 Task: Find connections with filter location Peravurani with filter topic #Whatinspiresmewith filter profile language Spanish with filter current company Tata Tele Business Services with filter school The Bhawanipur Education Society College with filter industry Wholesale Building Materials with filter service category Writing with filter keywords title Sports Volunteer
Action: Mouse moved to (496, 66)
Screenshot: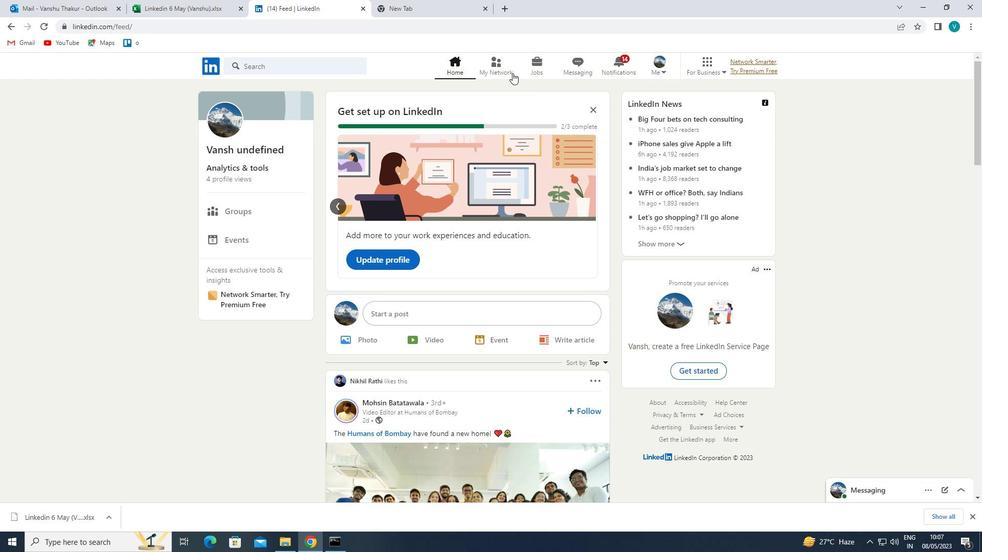 
Action: Mouse pressed left at (496, 66)
Screenshot: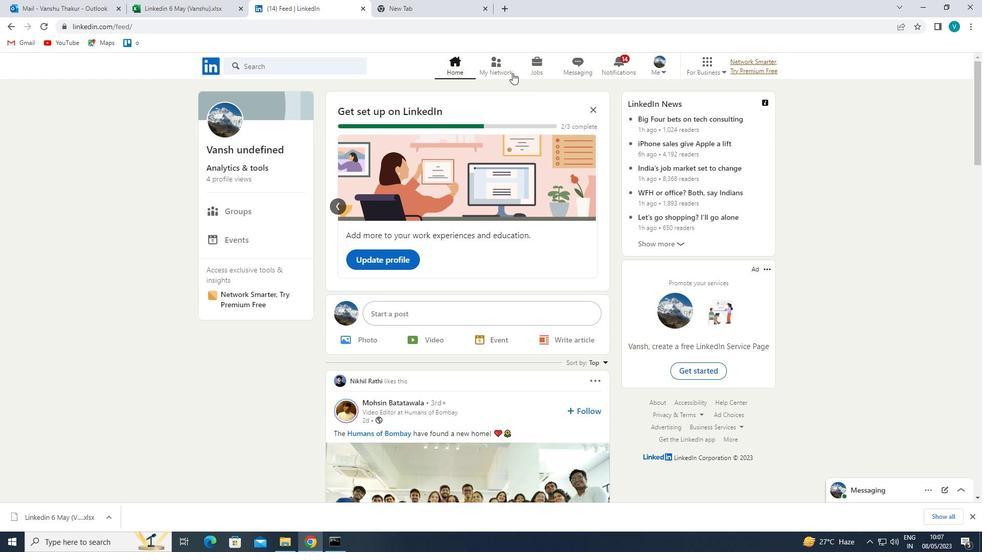 
Action: Mouse moved to (282, 111)
Screenshot: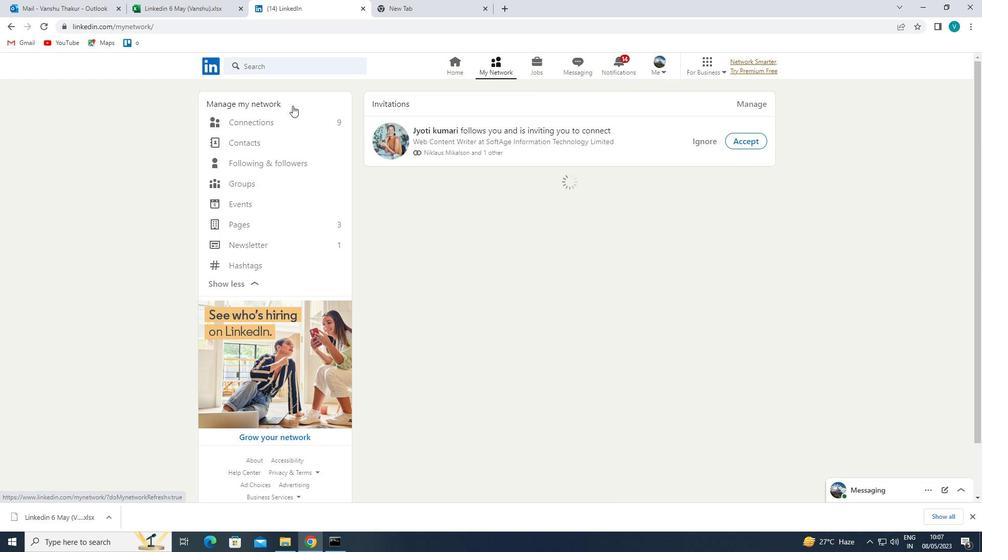 
Action: Mouse pressed left at (282, 111)
Screenshot: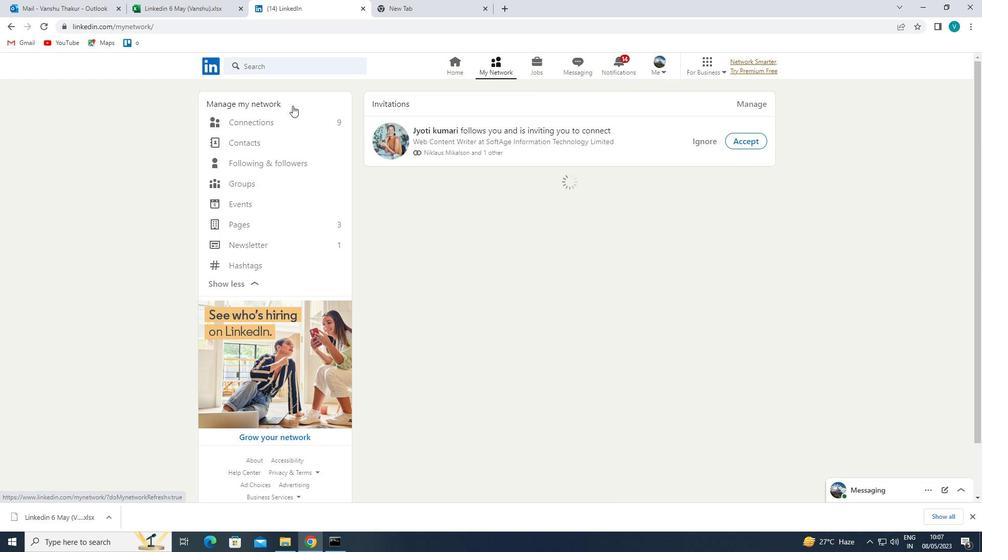 
Action: Mouse moved to (272, 118)
Screenshot: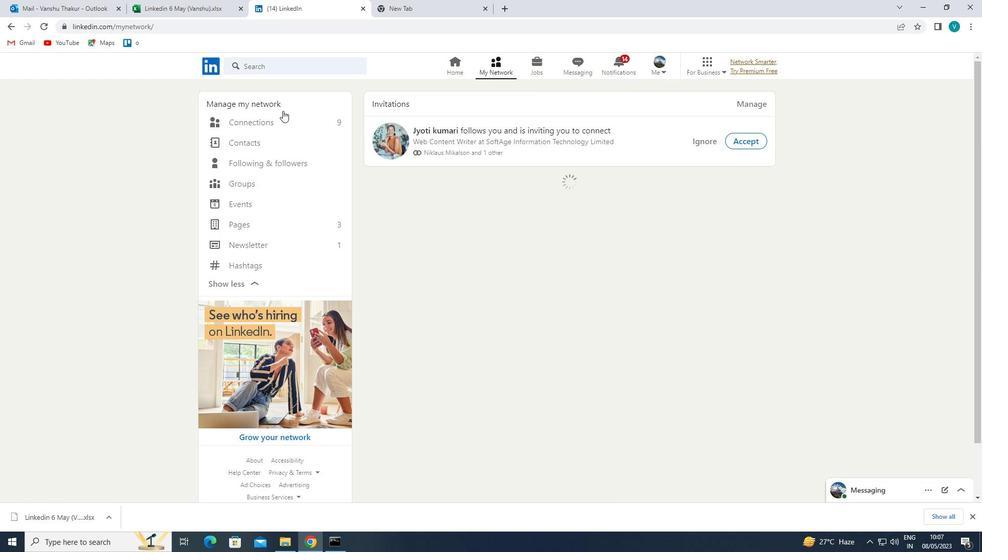 
Action: Mouse pressed left at (272, 118)
Screenshot: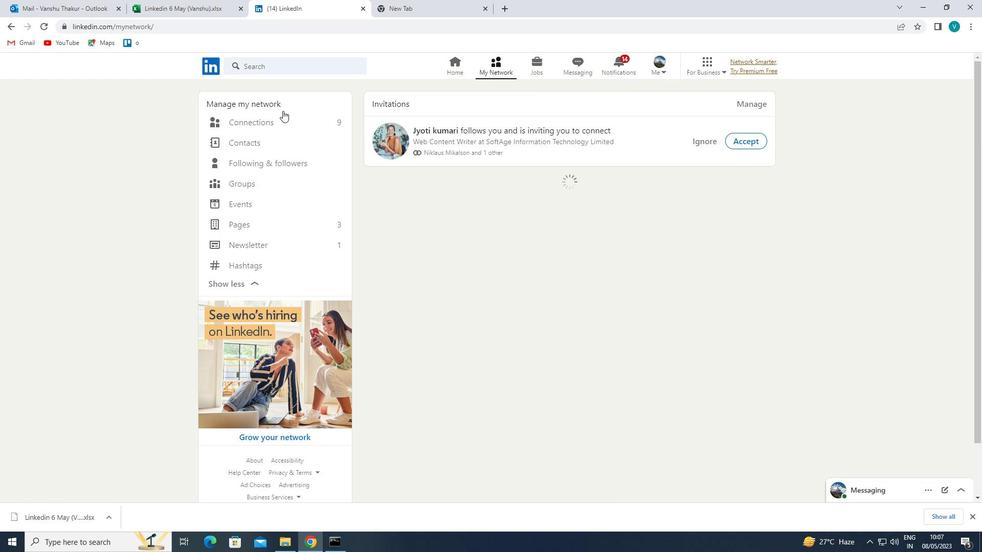 
Action: Mouse moved to (598, 125)
Screenshot: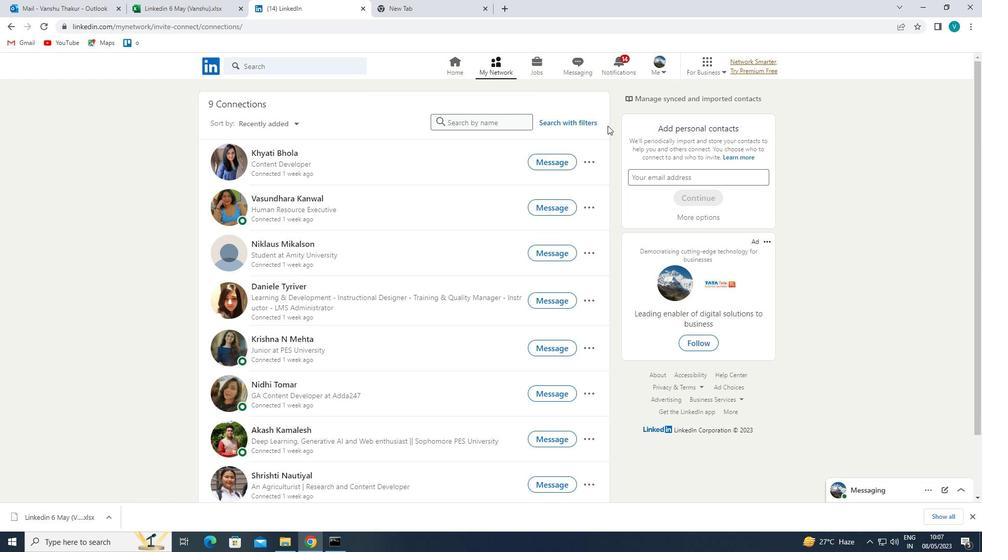 
Action: Mouse pressed left at (598, 125)
Screenshot: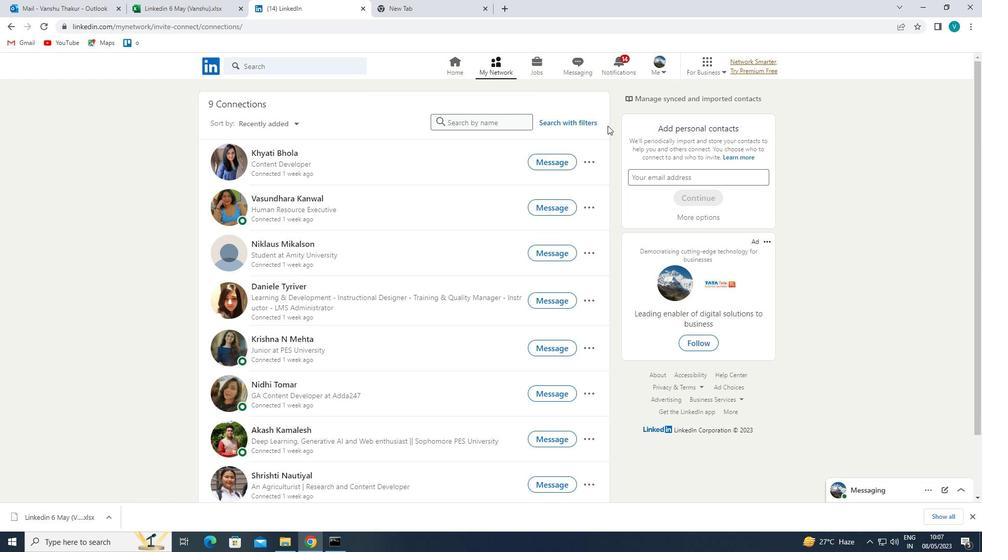 
Action: Mouse moved to (589, 125)
Screenshot: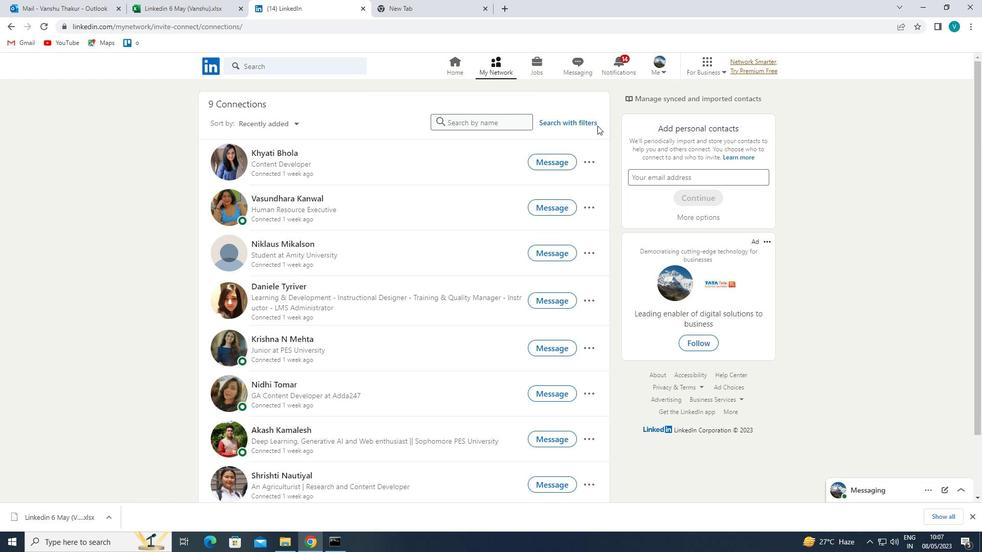 
Action: Mouse pressed left at (589, 125)
Screenshot: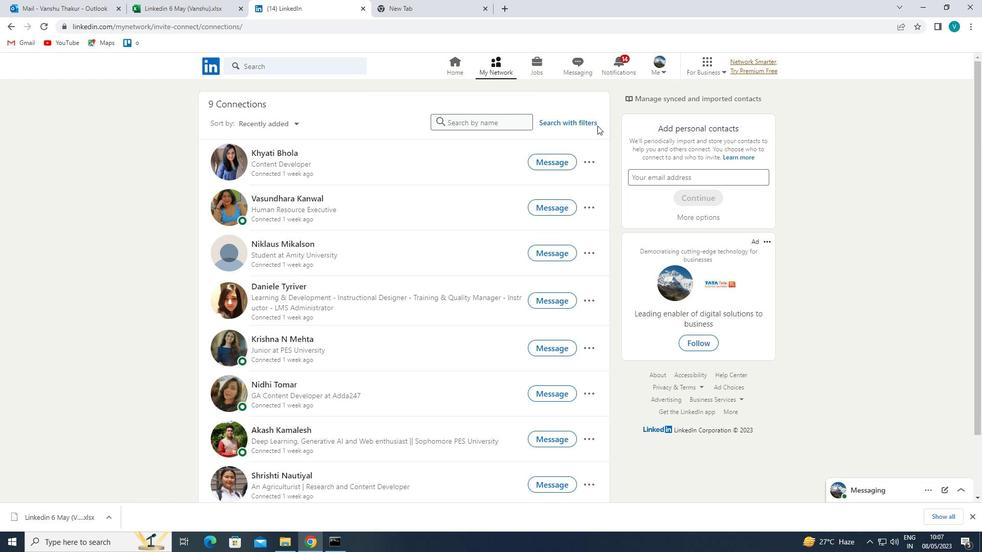 
Action: Mouse moved to (486, 93)
Screenshot: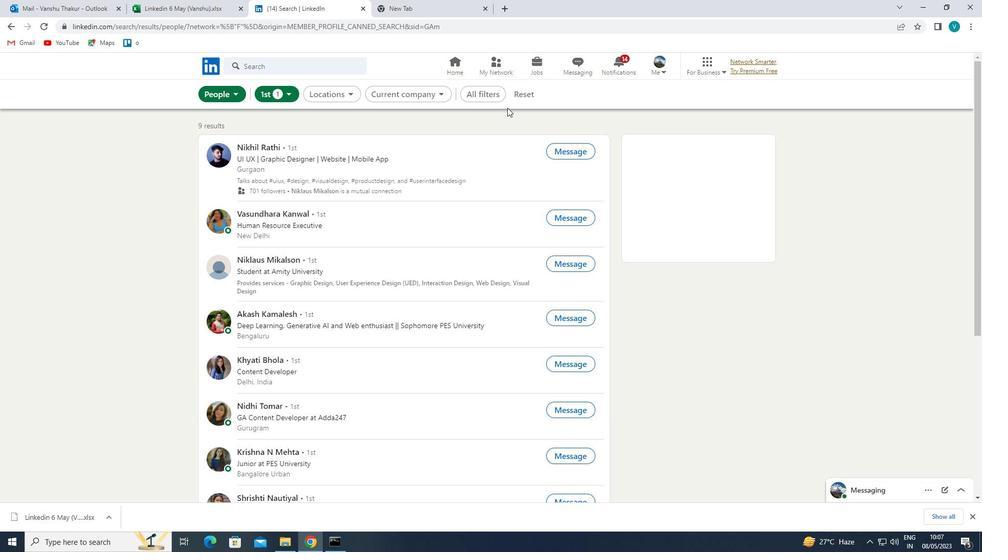 
Action: Mouse pressed left at (486, 93)
Screenshot: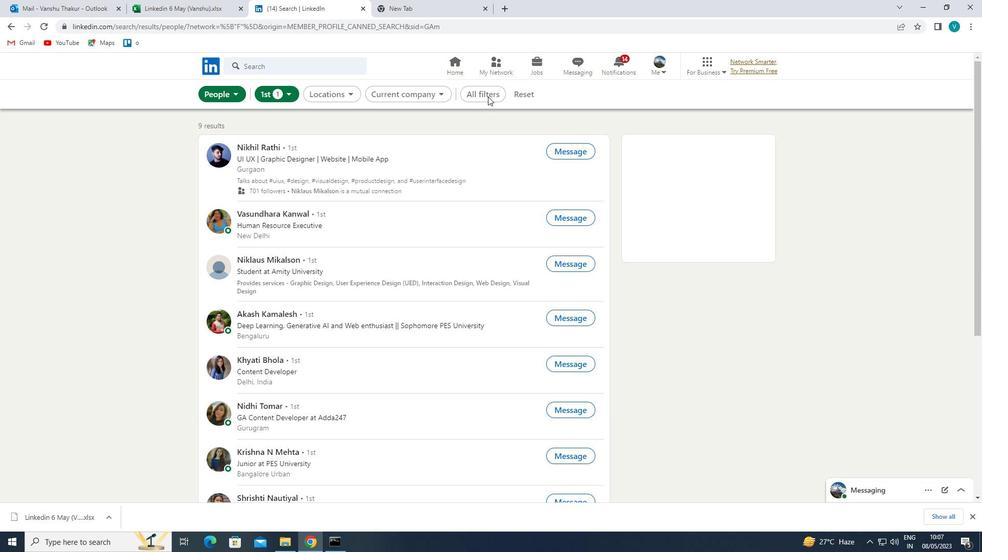 
Action: Mouse moved to (750, 208)
Screenshot: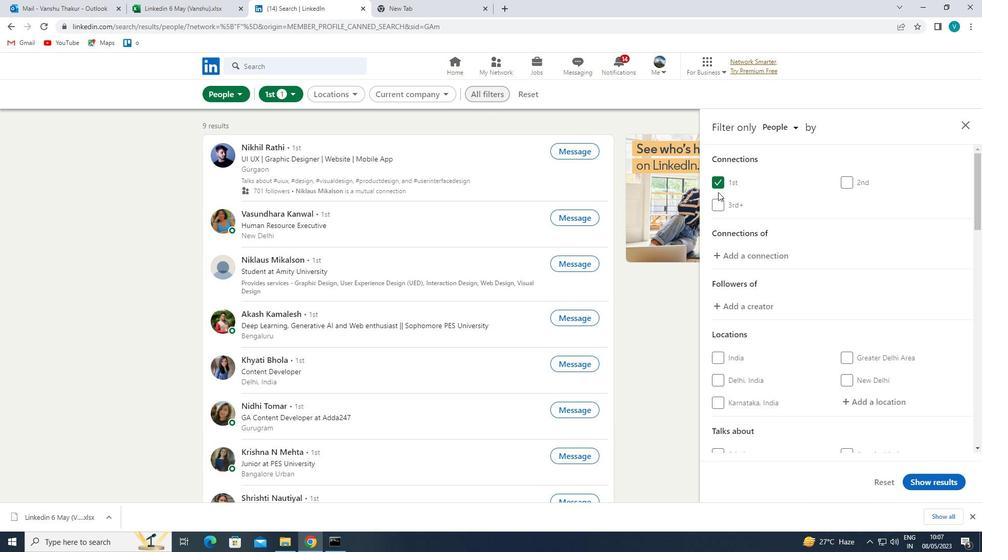 
Action: Mouse scrolled (750, 208) with delta (0, 0)
Screenshot: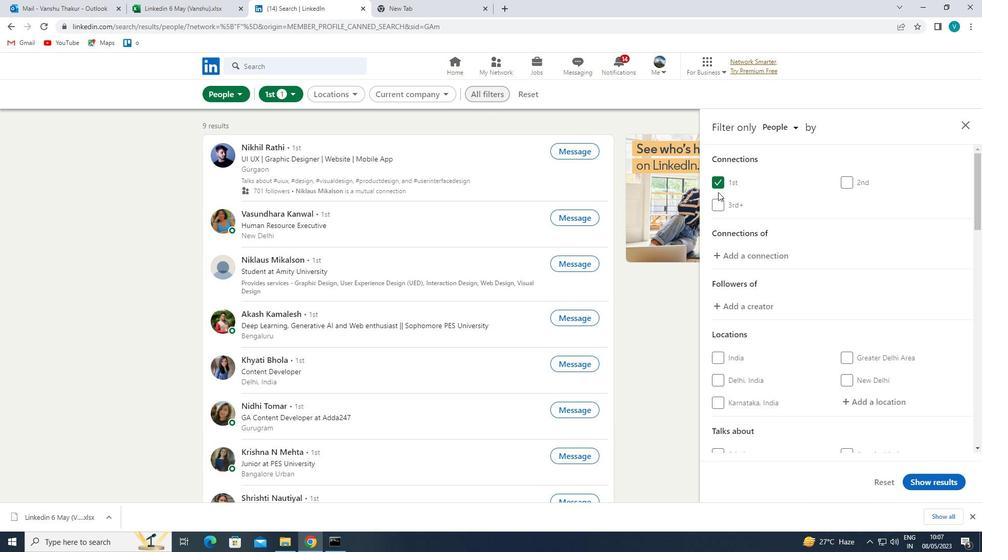 
Action: Mouse moved to (753, 211)
Screenshot: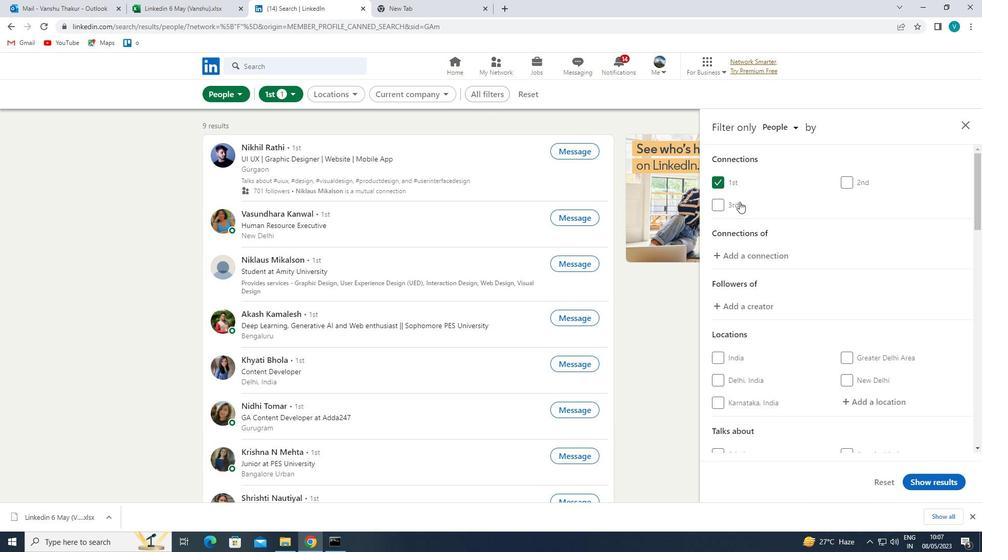 
Action: Mouse scrolled (753, 211) with delta (0, 0)
Screenshot: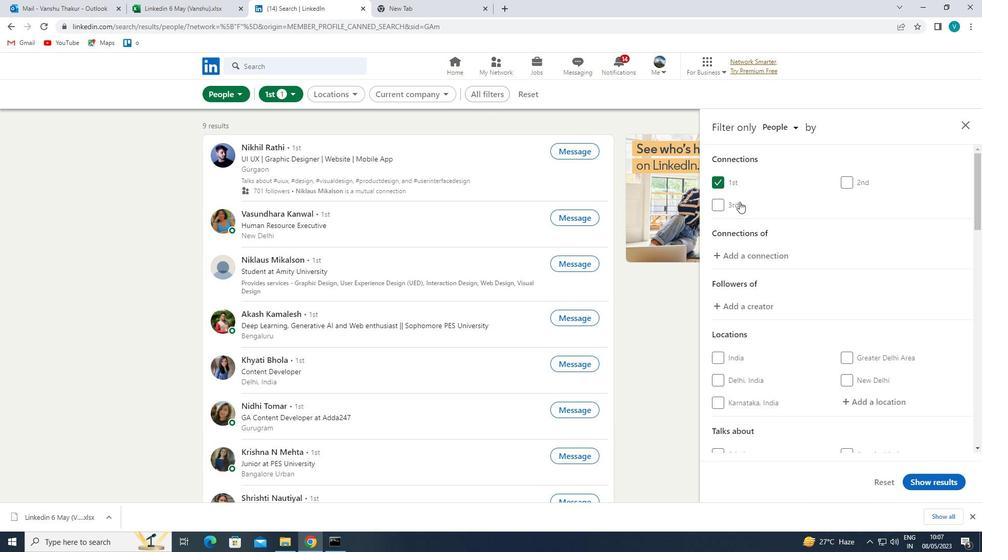 
Action: Mouse moved to (865, 302)
Screenshot: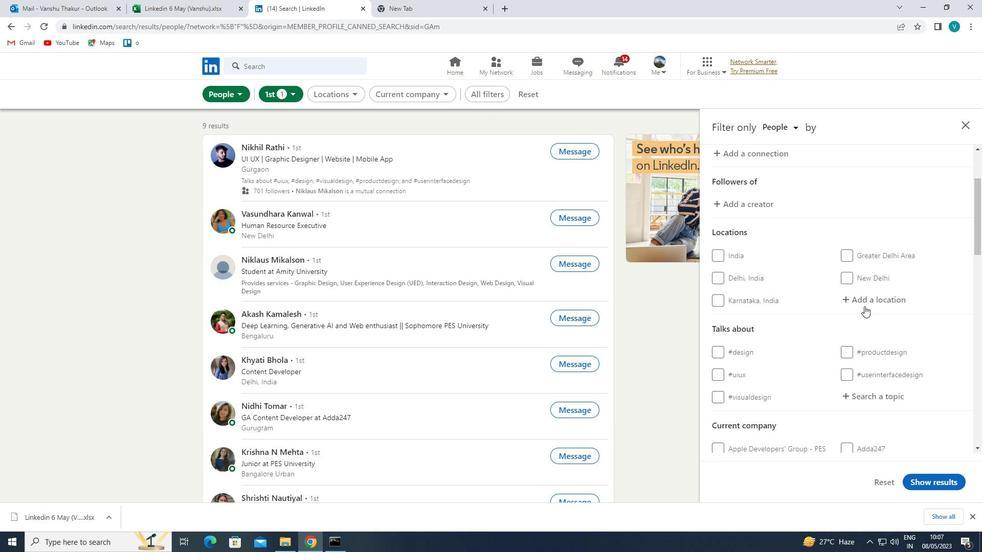 
Action: Mouse pressed left at (865, 302)
Screenshot: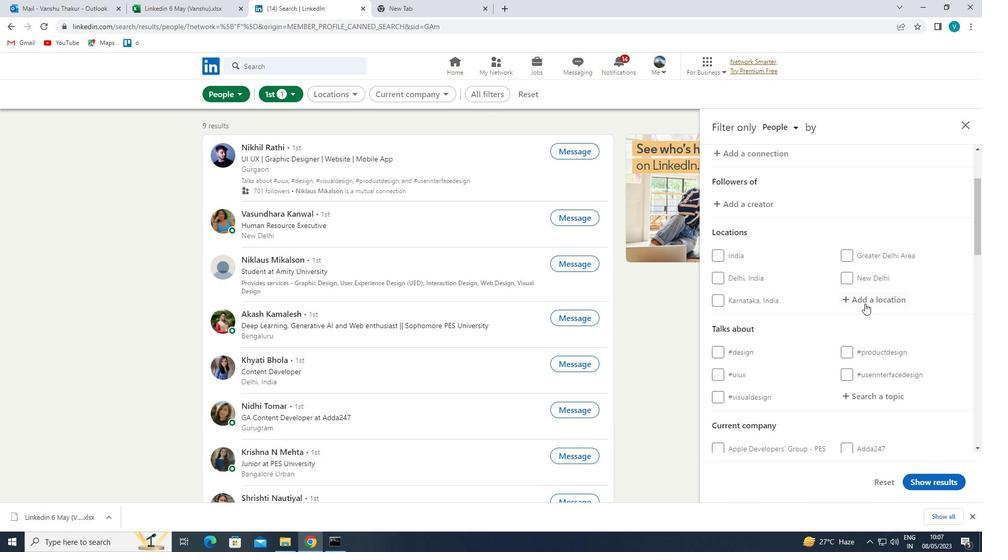 
Action: Mouse moved to (478, 82)
Screenshot: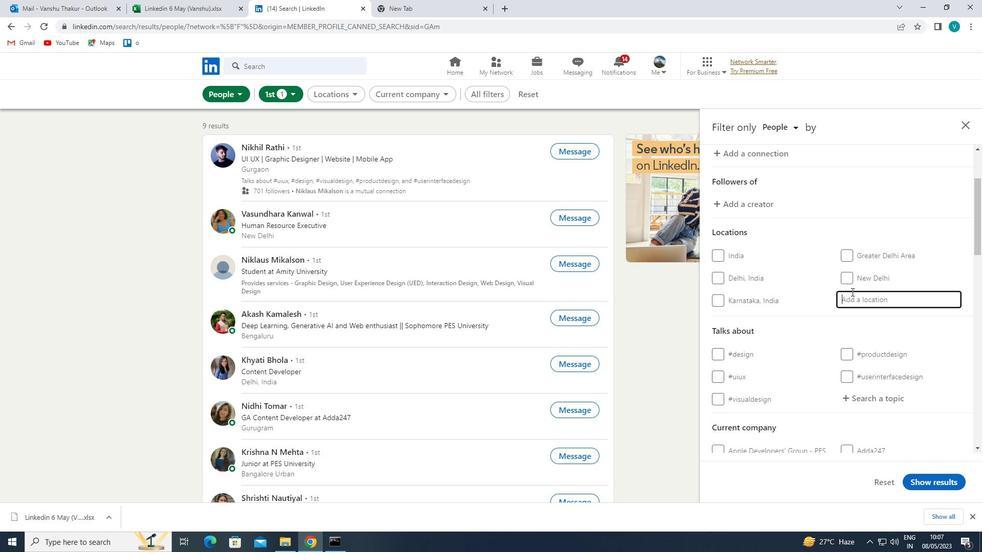 
Action: Key pressed <Key.shift>PERAVURANI
Screenshot: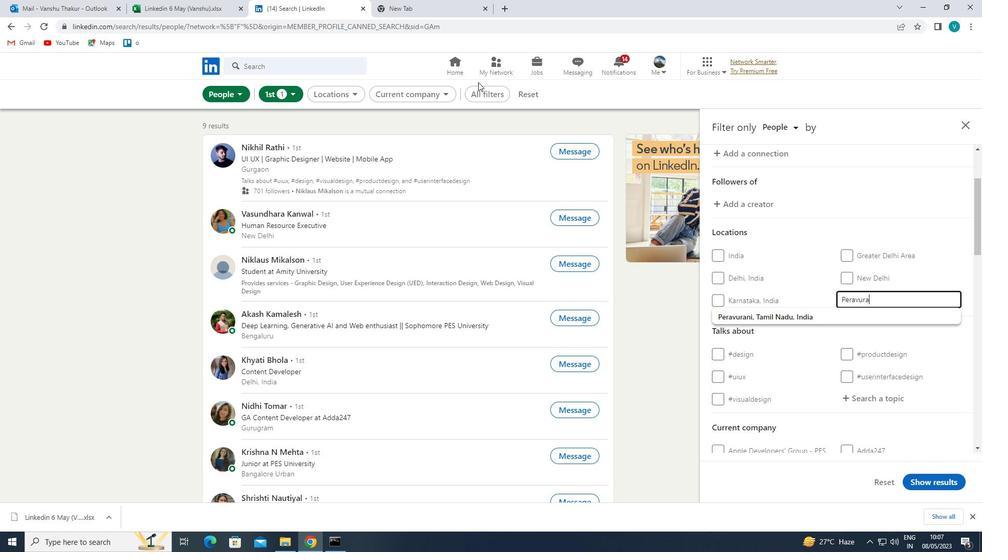 
Action: Mouse moved to (793, 315)
Screenshot: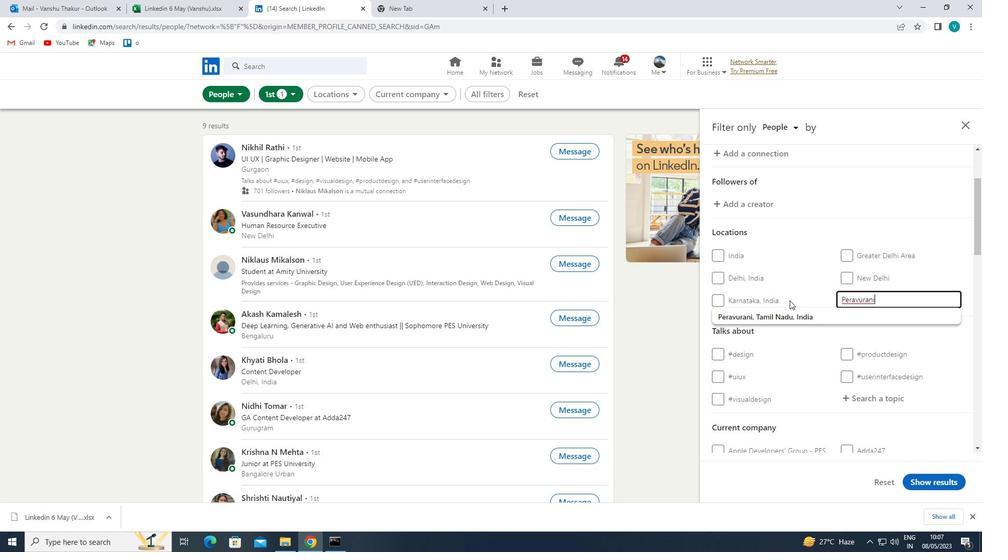 
Action: Mouse pressed left at (793, 315)
Screenshot: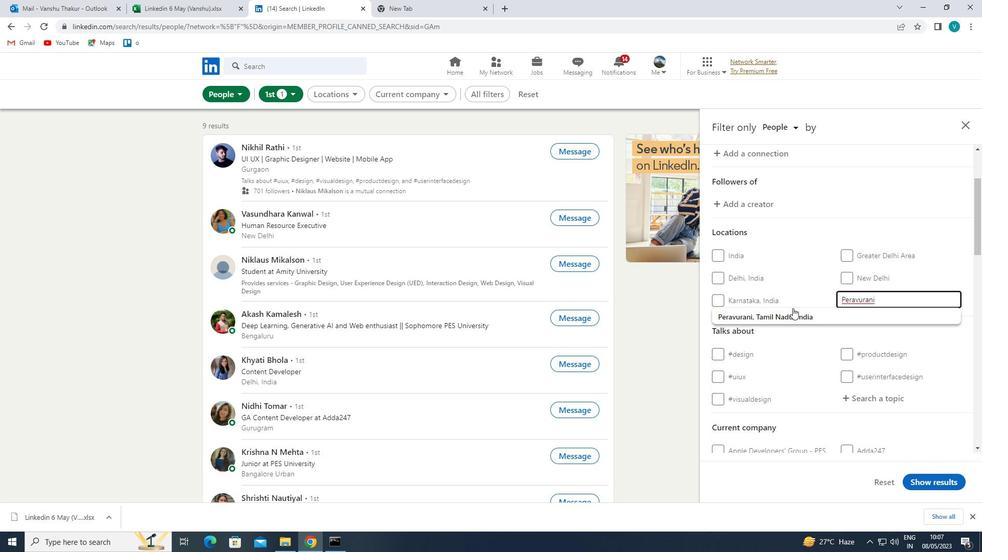 
Action: Mouse moved to (850, 337)
Screenshot: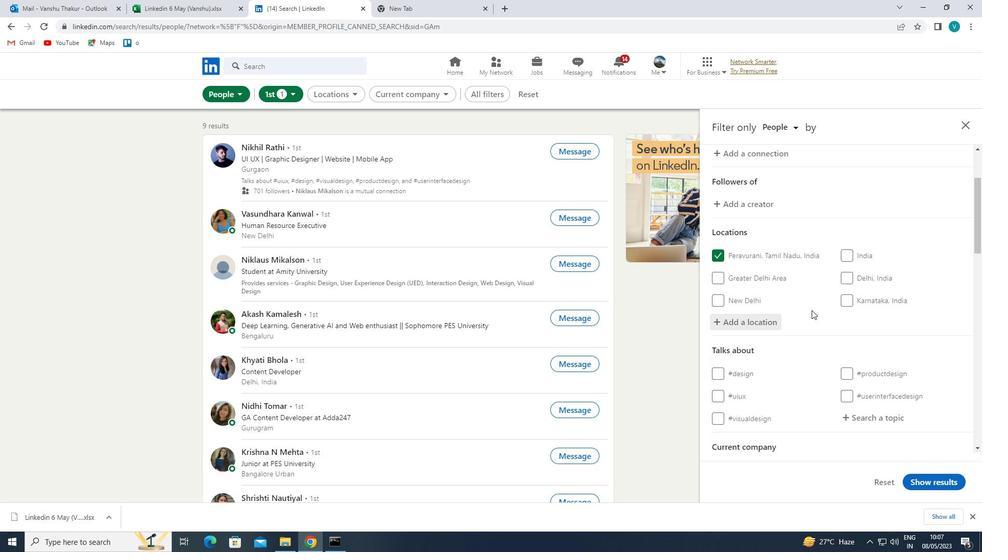 
Action: Mouse scrolled (850, 337) with delta (0, 0)
Screenshot: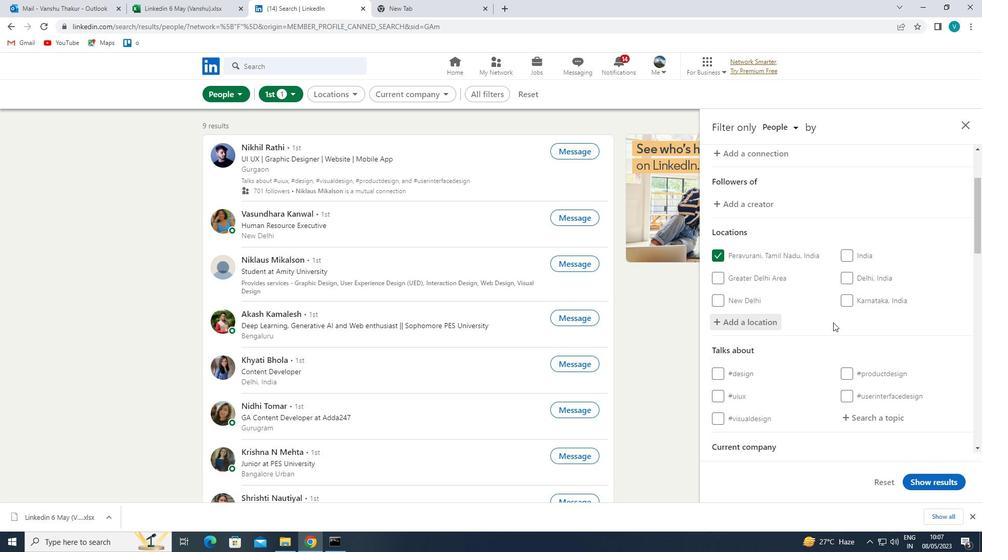 
Action: Mouse moved to (850, 340)
Screenshot: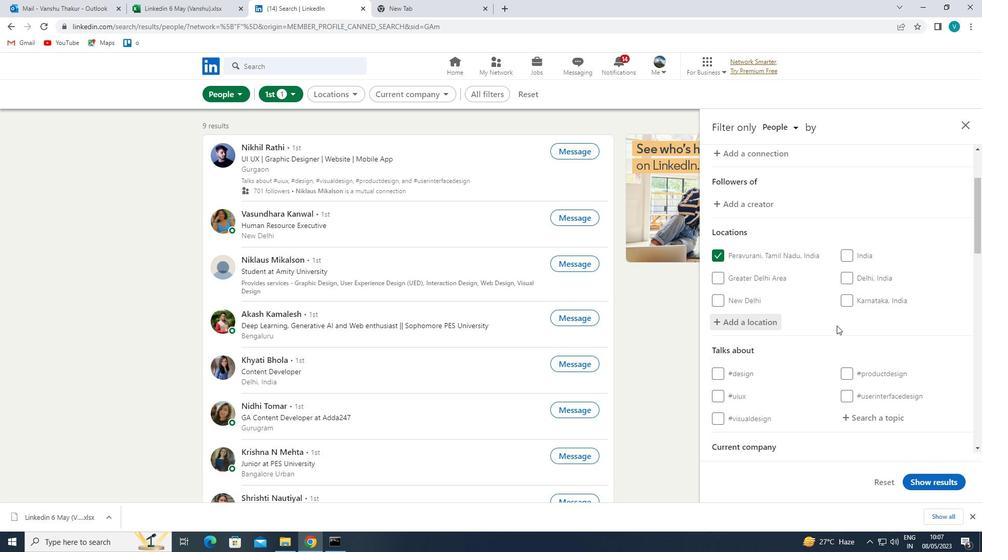 
Action: Mouse scrolled (850, 340) with delta (0, 0)
Screenshot: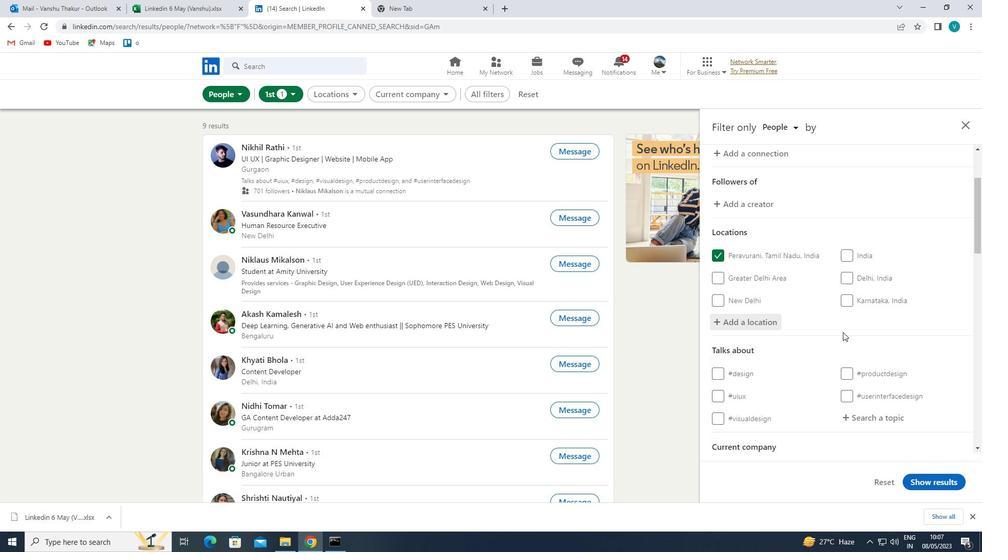 
Action: Mouse moved to (877, 317)
Screenshot: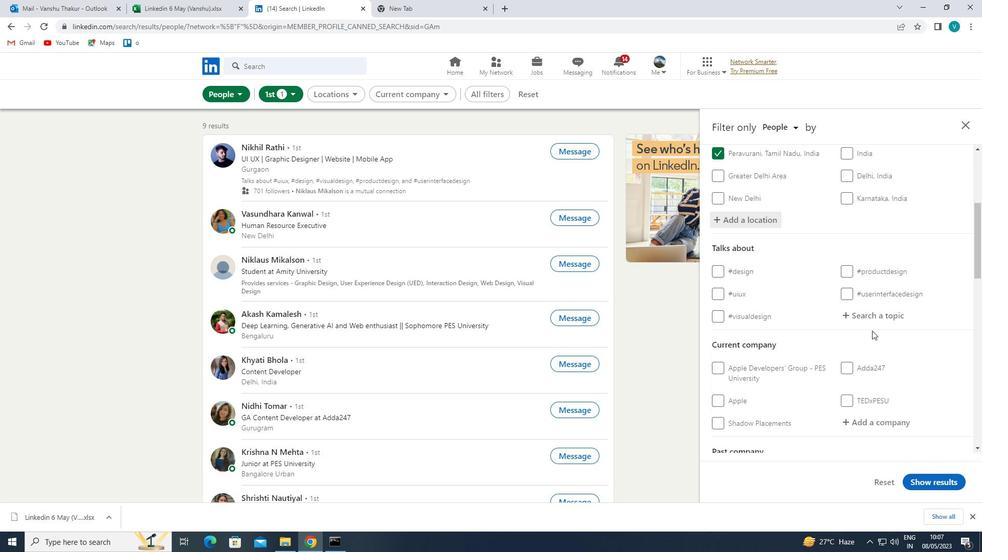 
Action: Mouse pressed left at (877, 317)
Screenshot: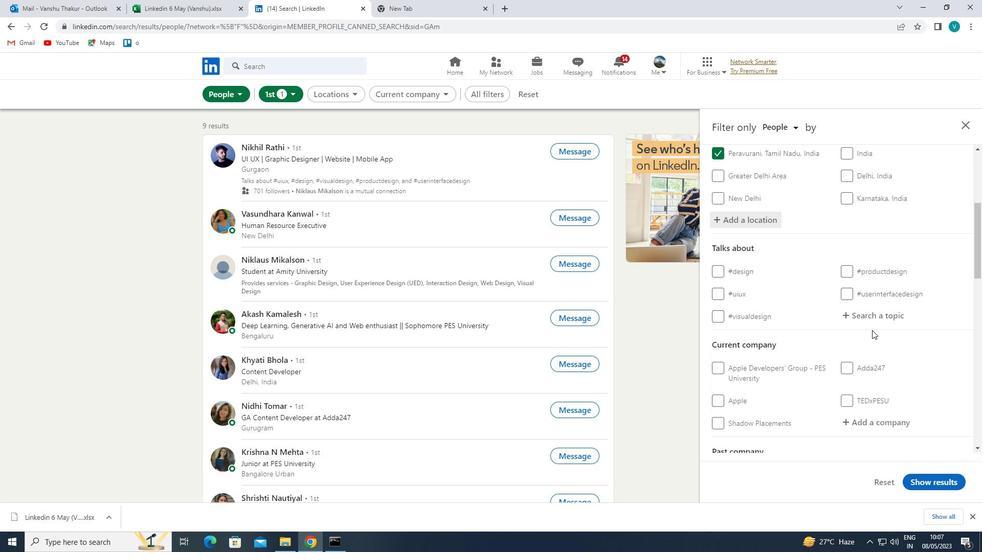 
Action: Mouse moved to (795, 269)
Screenshot: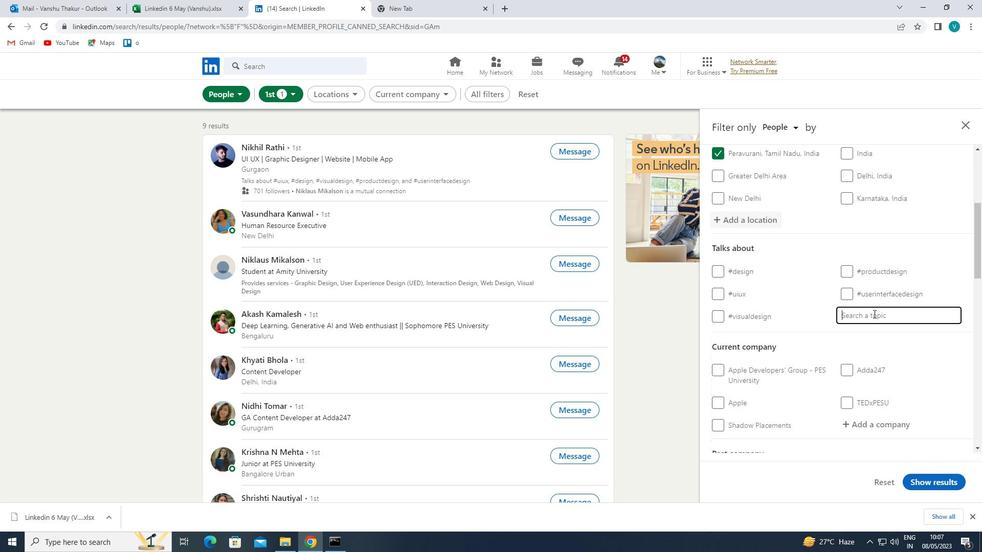 
Action: Key pressed WHATINSPIRWES
Screenshot: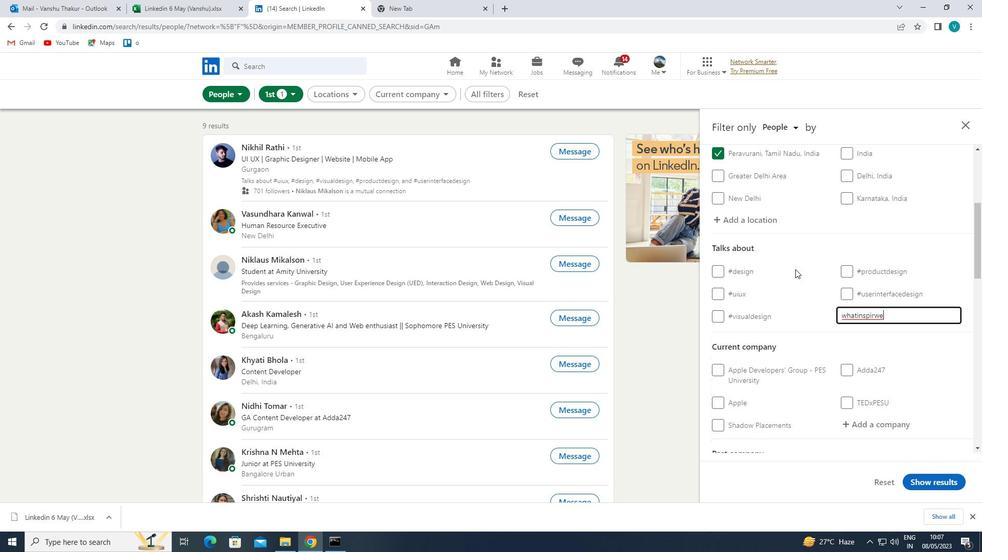 
Action: Mouse moved to (799, 270)
Screenshot: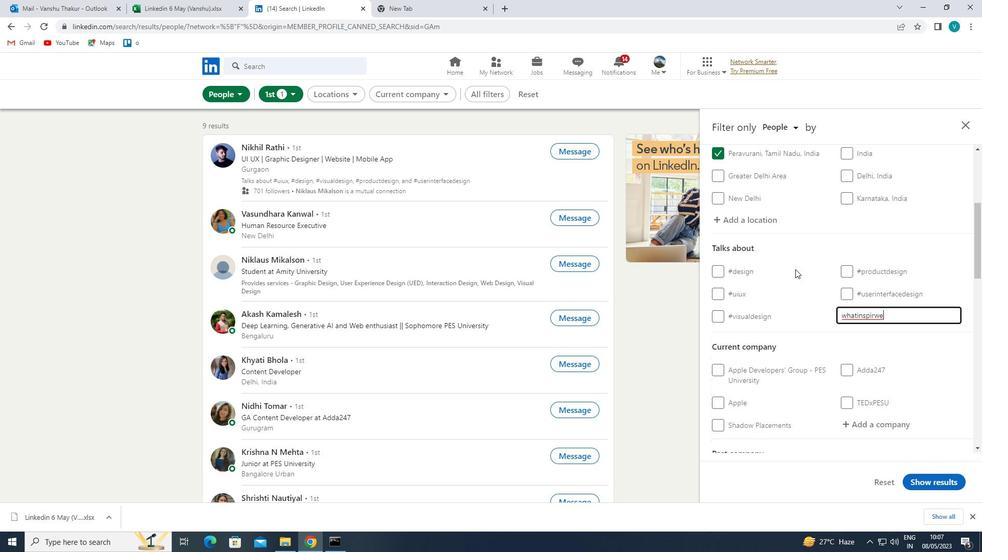 
Action: Key pressed <Key.backspace><Key.backspace><Key.backspace>ES
Screenshot: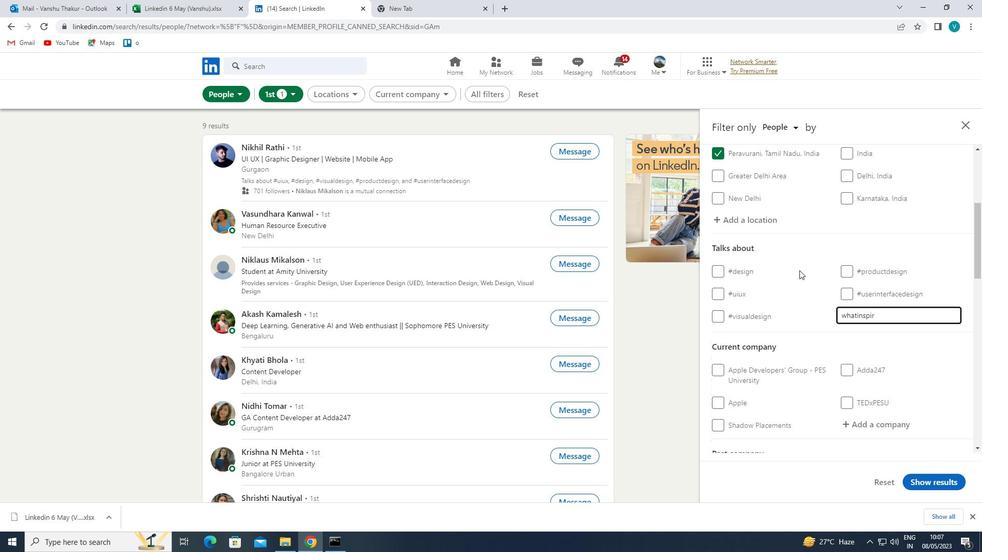 
Action: Mouse moved to (824, 327)
Screenshot: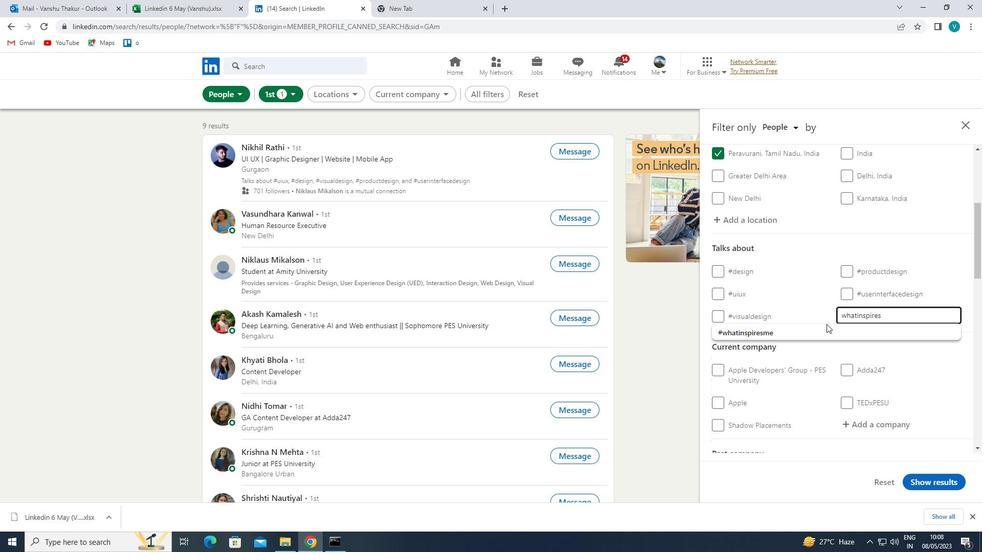 
Action: Mouse pressed left at (824, 327)
Screenshot: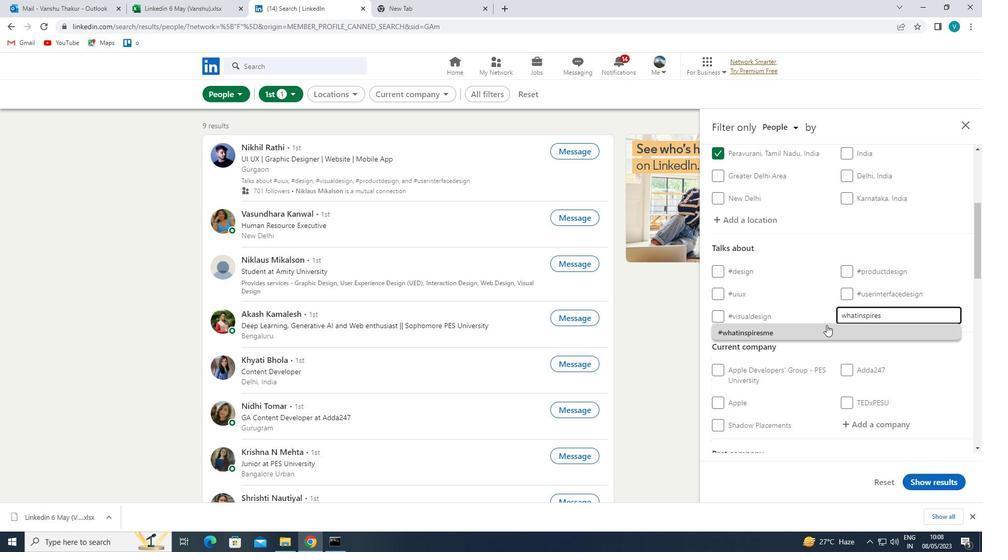 
Action: Mouse scrolled (824, 326) with delta (0, 0)
Screenshot: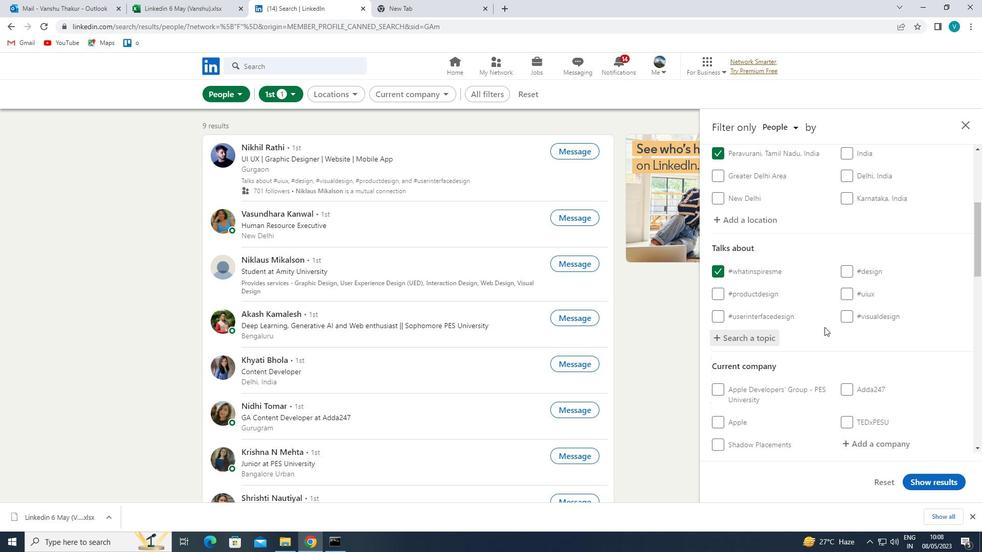 
Action: Mouse moved to (825, 329)
Screenshot: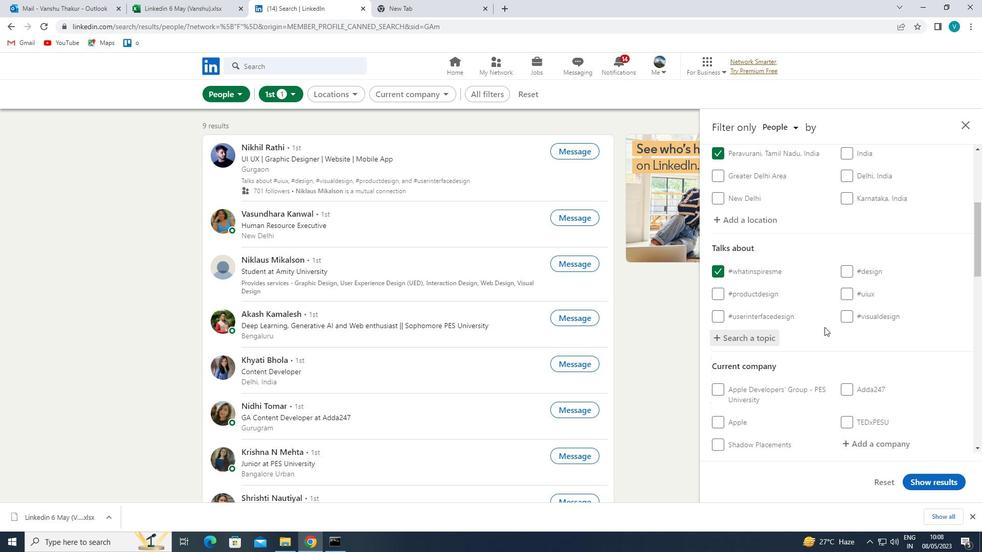 
Action: Mouse scrolled (825, 328) with delta (0, 0)
Screenshot: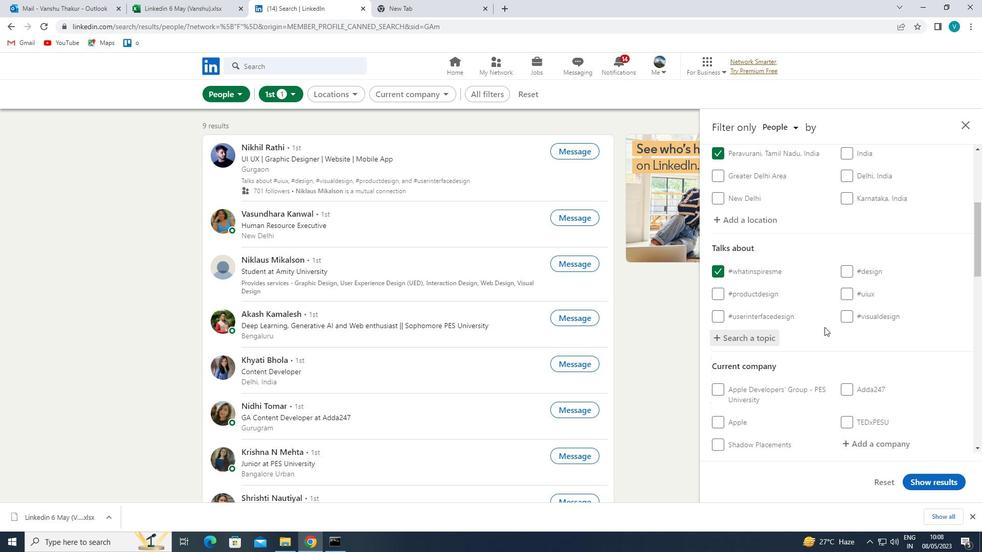 
Action: Mouse moved to (859, 339)
Screenshot: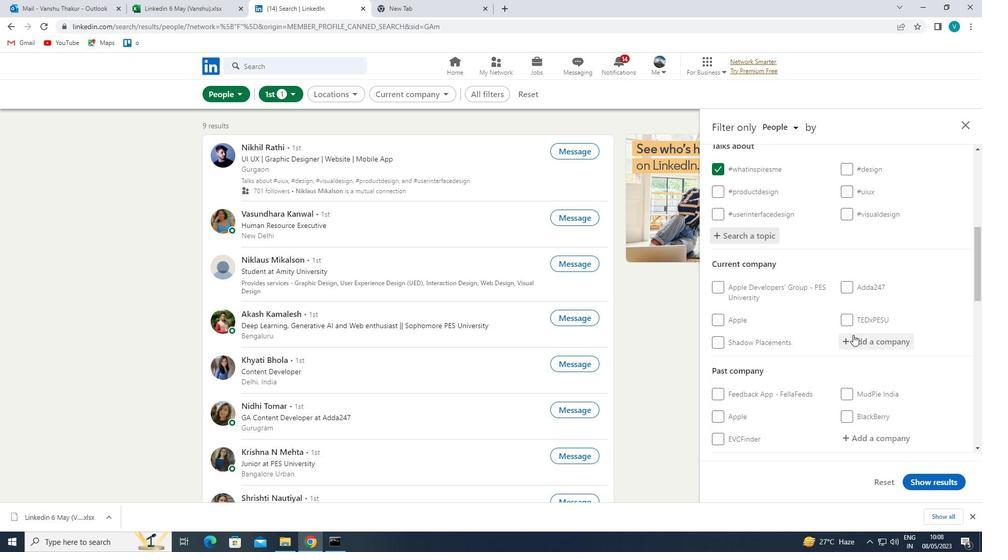 
Action: Mouse pressed left at (859, 339)
Screenshot: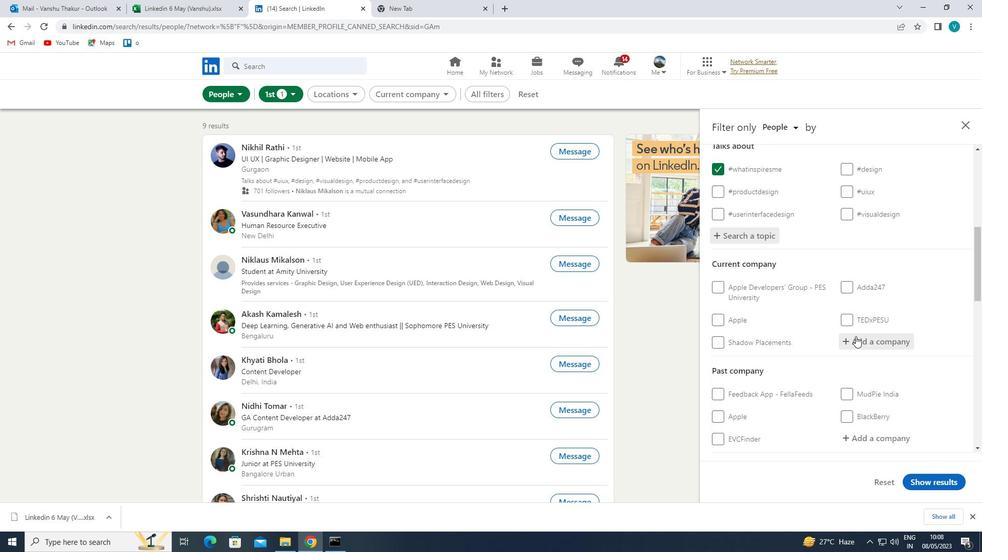 
Action: Mouse moved to (860, 339)
Screenshot: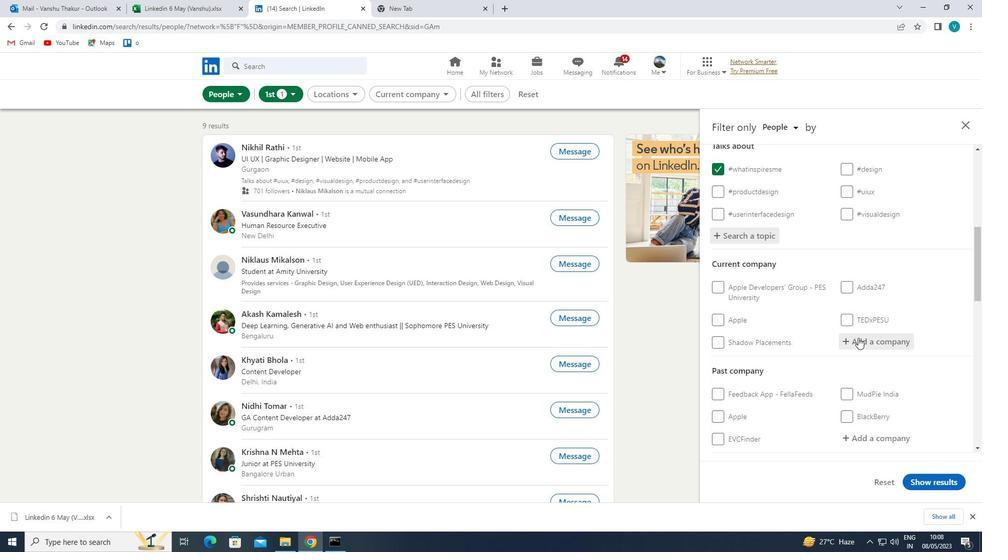 
Action: Key pressed <Key.shift>TATA<Key.space><Key.shift>TELE<Key.space>
Screenshot: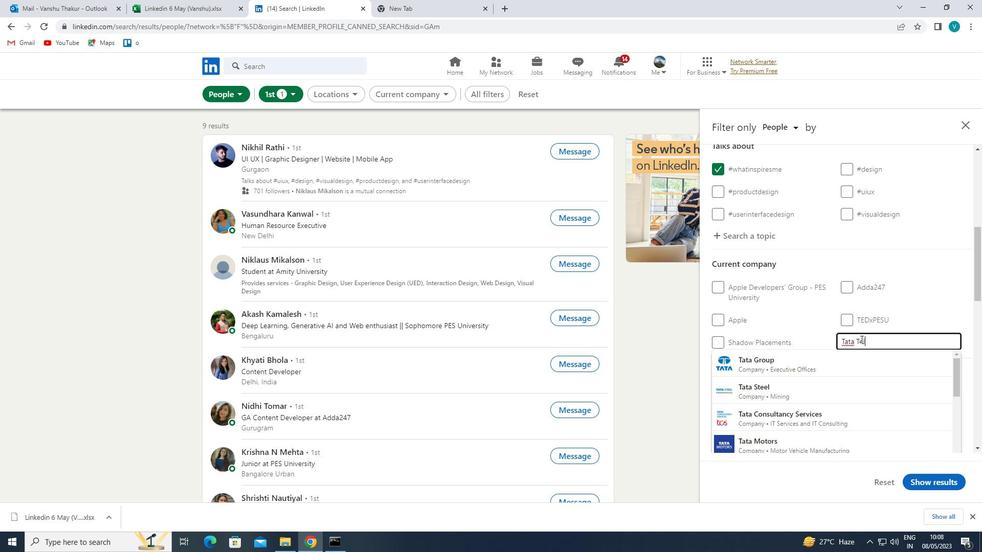 
Action: Mouse moved to (859, 364)
Screenshot: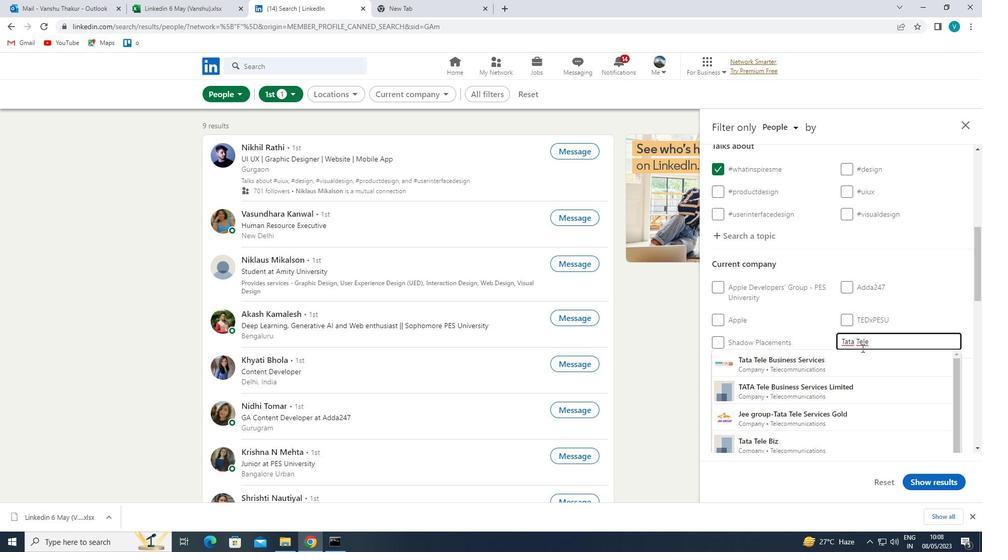 
Action: Mouse pressed left at (859, 364)
Screenshot: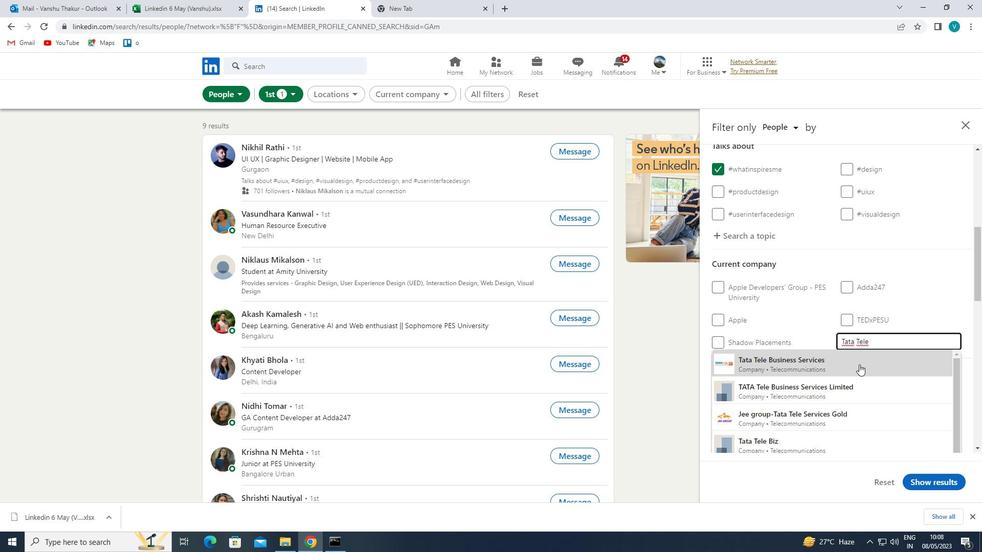 
Action: Mouse scrolled (859, 364) with delta (0, 0)
Screenshot: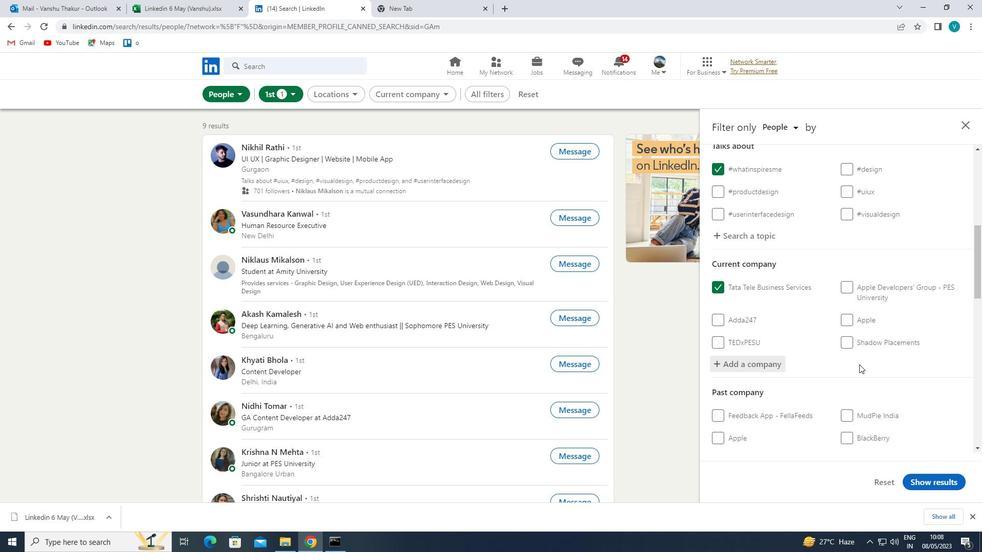 
Action: Mouse moved to (859, 365)
Screenshot: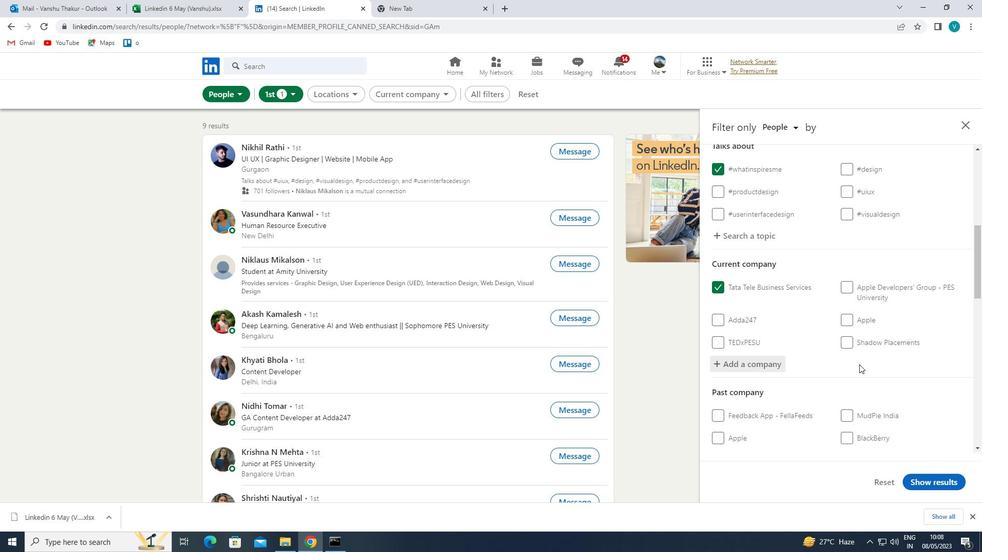 
Action: Mouse scrolled (859, 364) with delta (0, 0)
Screenshot: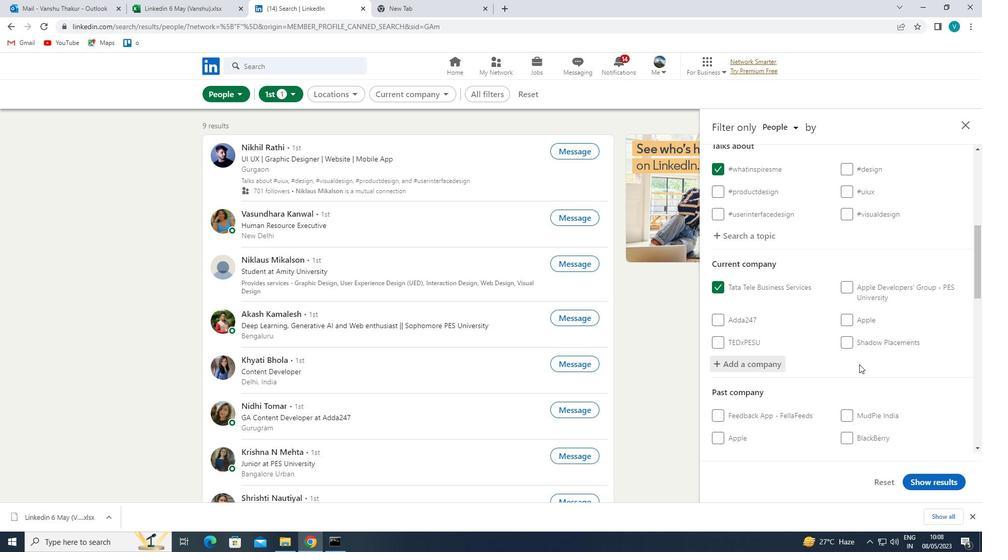 
Action: Mouse moved to (859, 365)
Screenshot: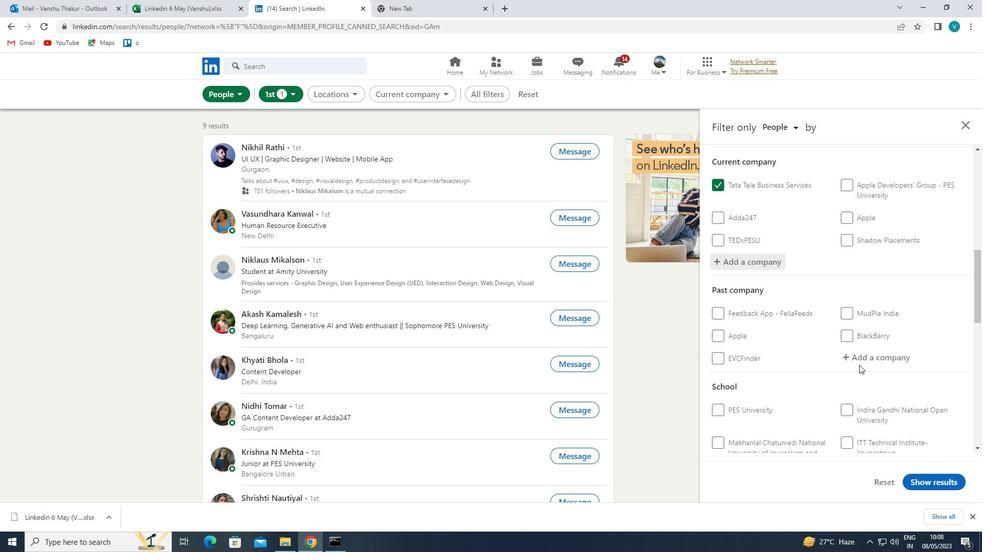 
Action: Mouse scrolled (859, 365) with delta (0, 0)
Screenshot: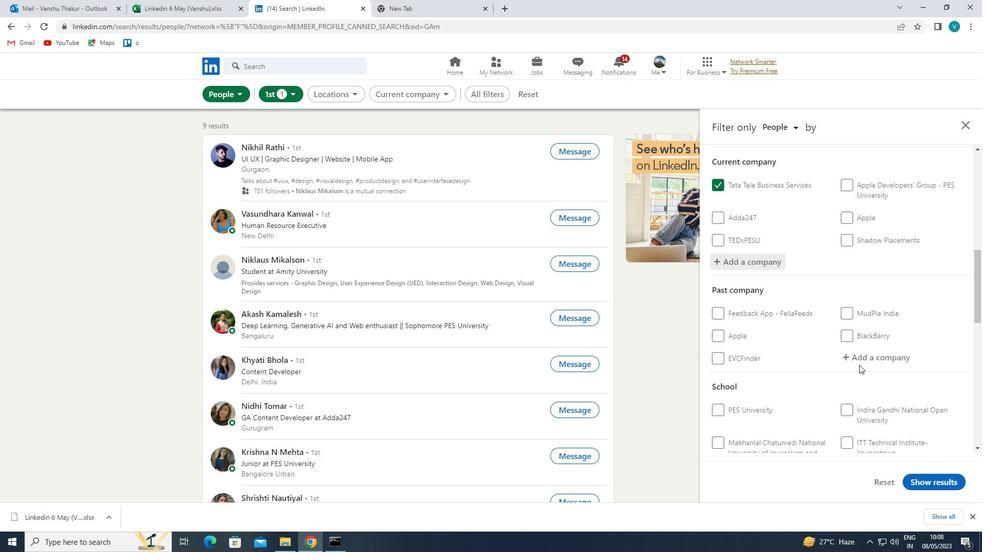 
Action: Mouse moved to (859, 366)
Screenshot: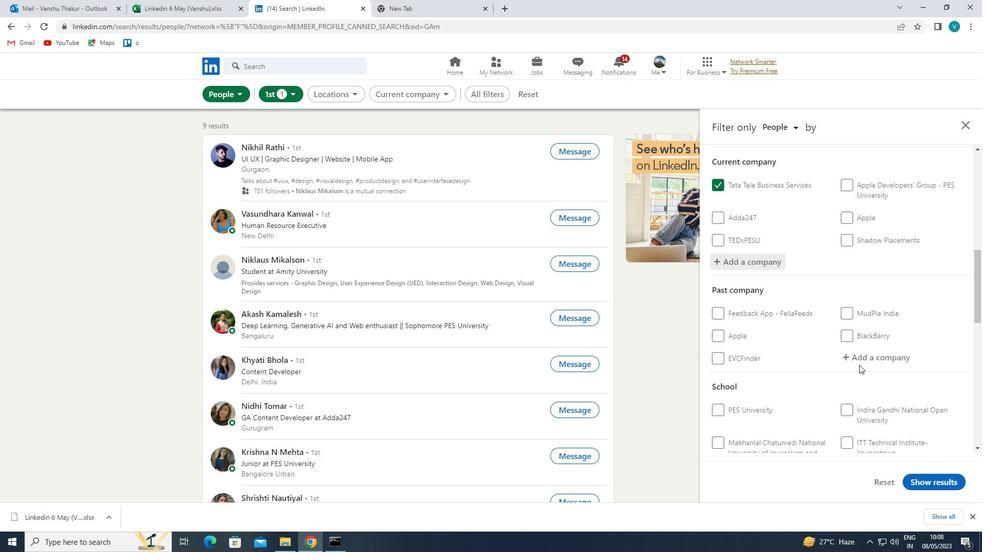 
Action: Mouse scrolled (859, 365) with delta (0, 0)
Screenshot: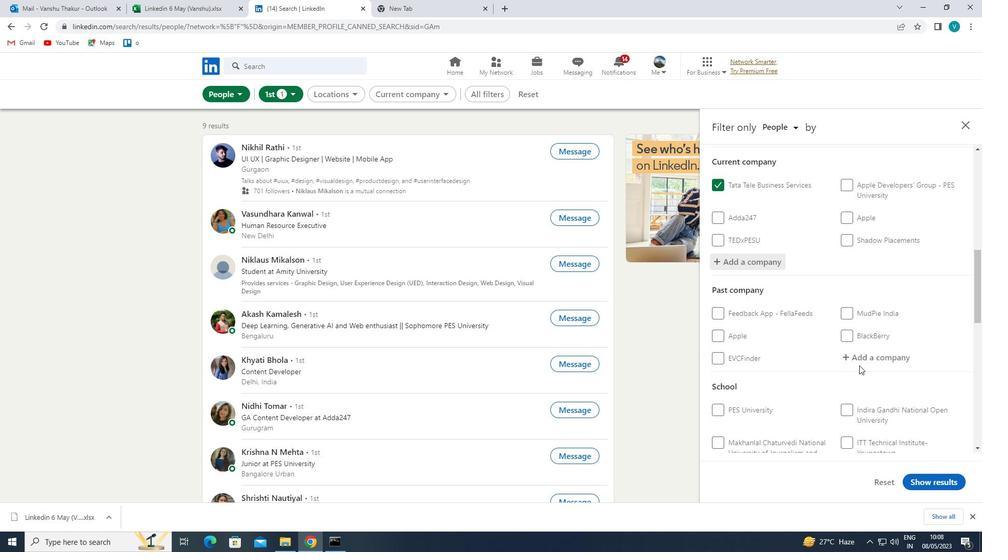 
Action: Mouse scrolled (859, 365) with delta (0, 0)
Screenshot: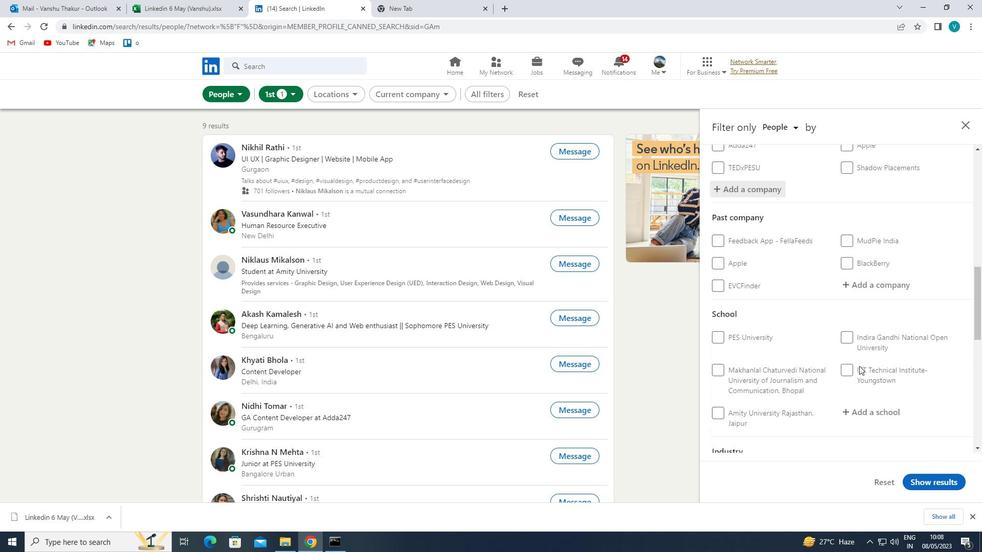 
Action: Mouse moved to (864, 326)
Screenshot: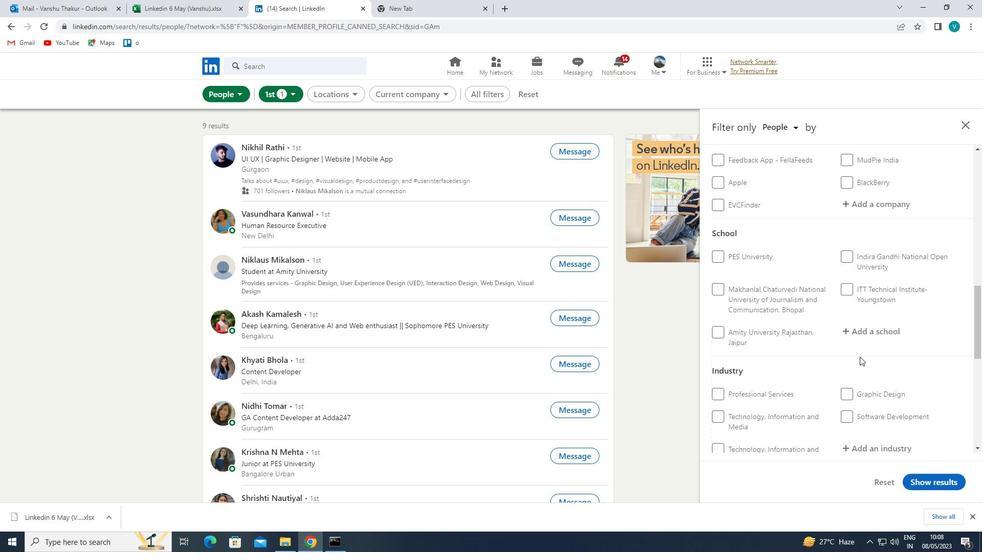 
Action: Mouse pressed left at (864, 326)
Screenshot: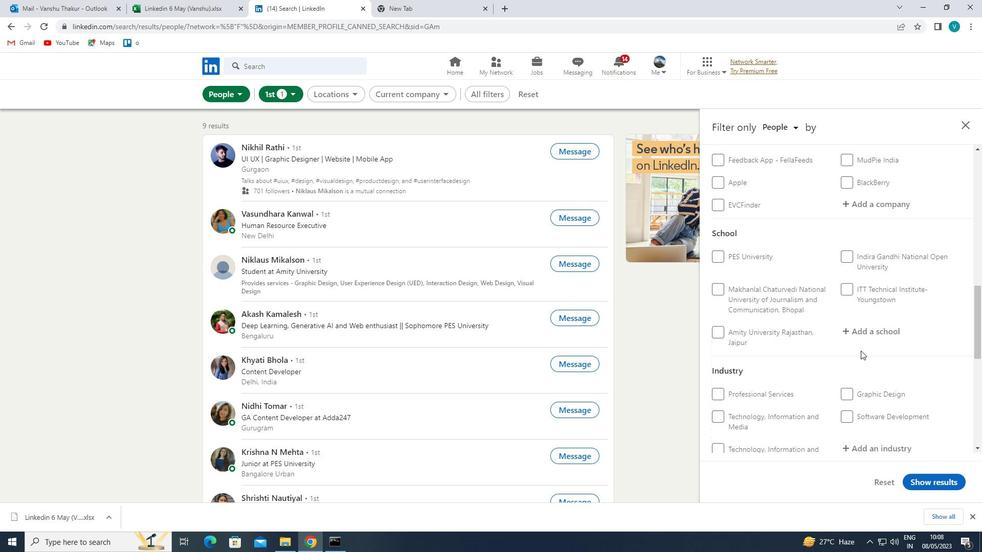 
Action: Key pressed <Key.shift>THE<Key.space><Key.shift>BHAWANIPUR
Screenshot: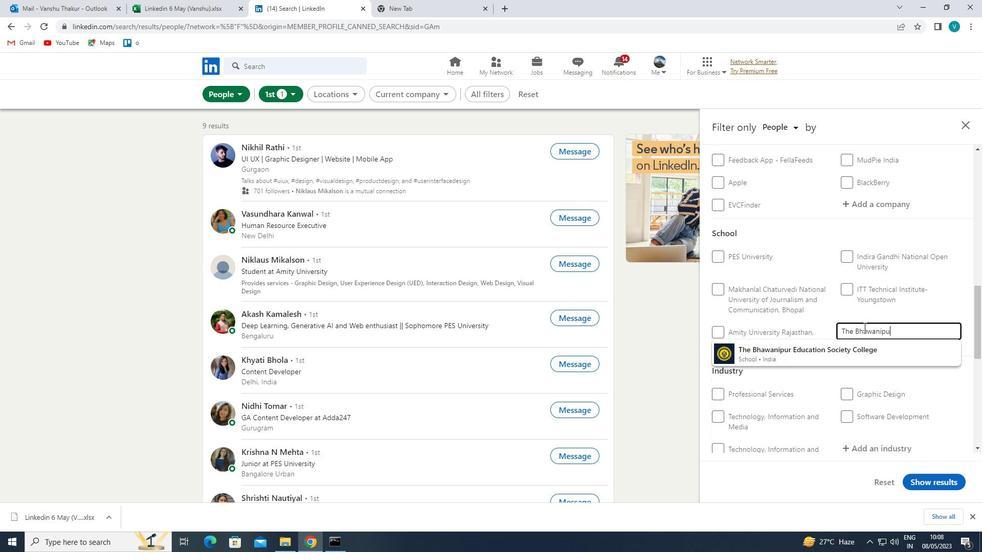 
Action: Mouse moved to (853, 354)
Screenshot: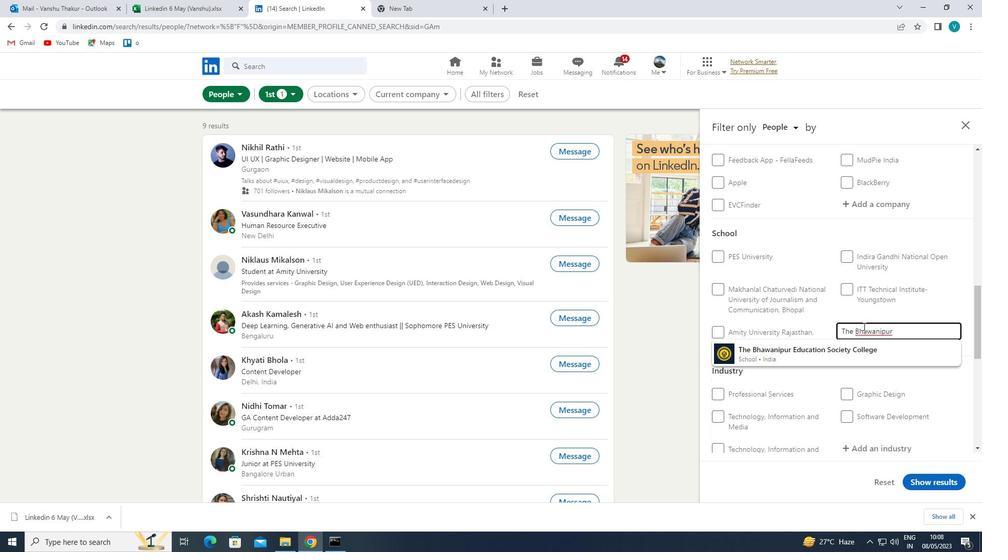 
Action: Mouse pressed left at (853, 354)
Screenshot: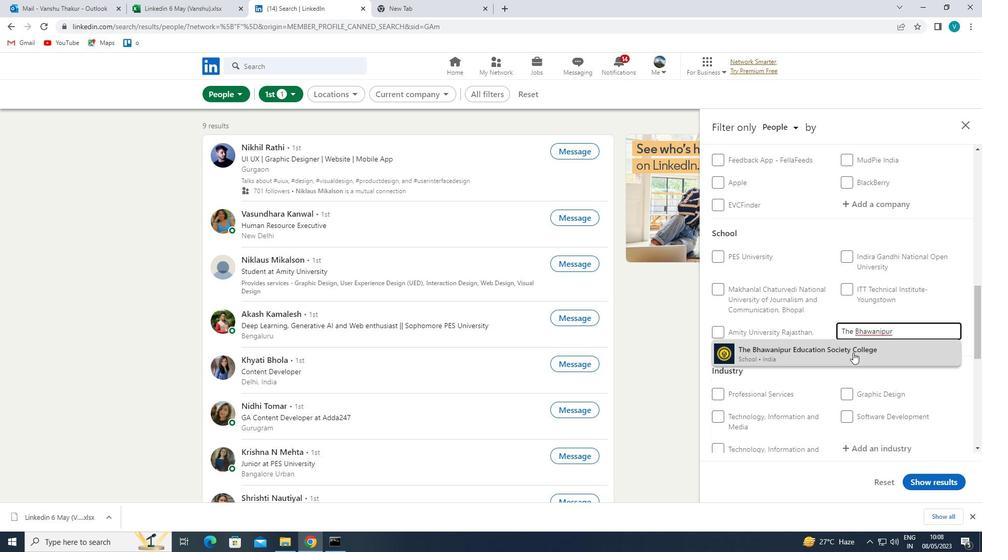 
Action: Mouse moved to (853, 355)
Screenshot: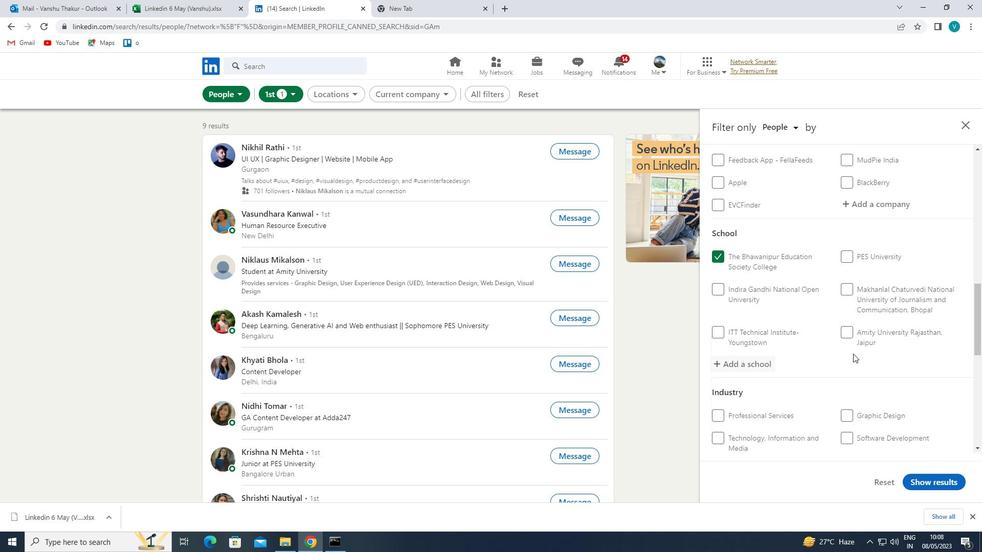 
Action: Mouse scrolled (853, 355) with delta (0, 0)
Screenshot: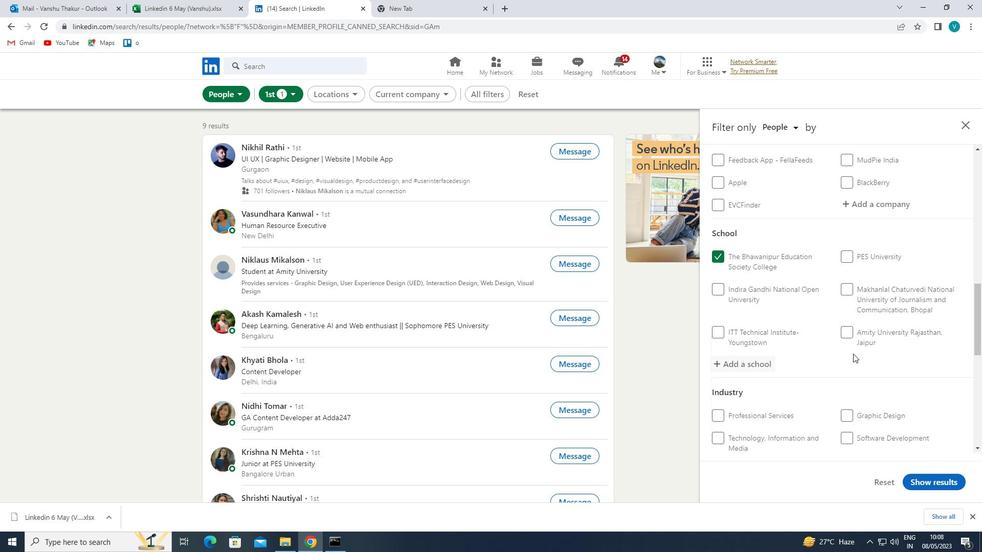 
Action: Mouse moved to (854, 356)
Screenshot: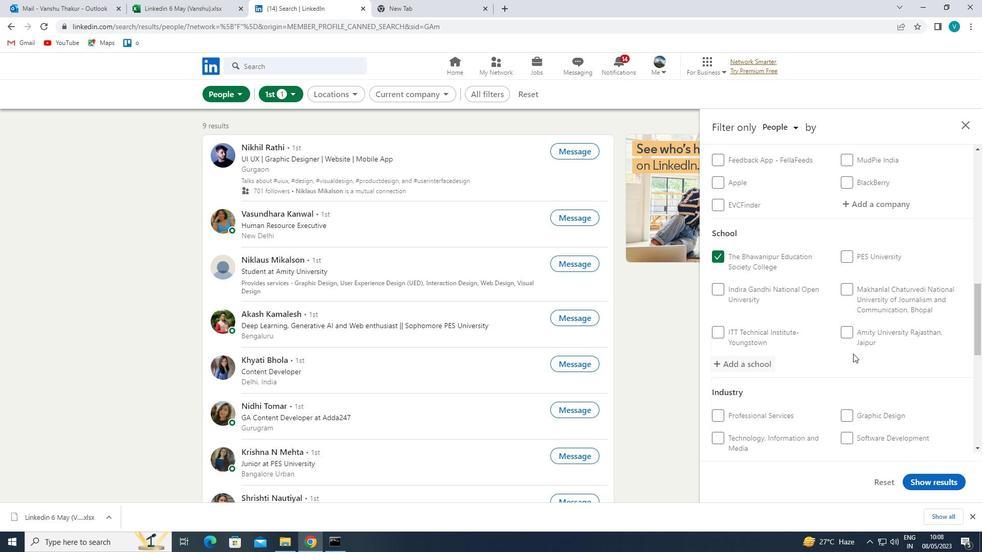 
Action: Mouse scrolled (854, 356) with delta (0, 0)
Screenshot: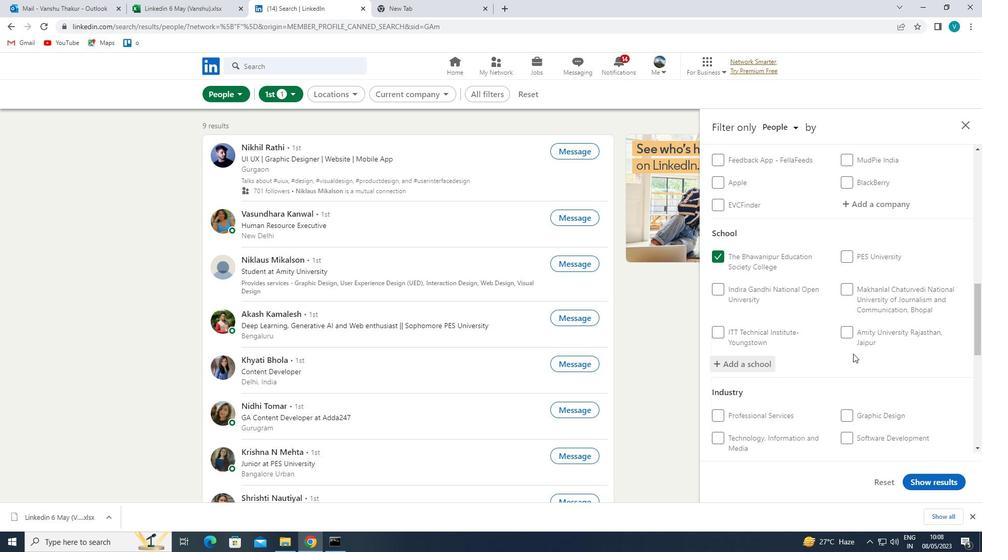 
Action: Mouse moved to (855, 357)
Screenshot: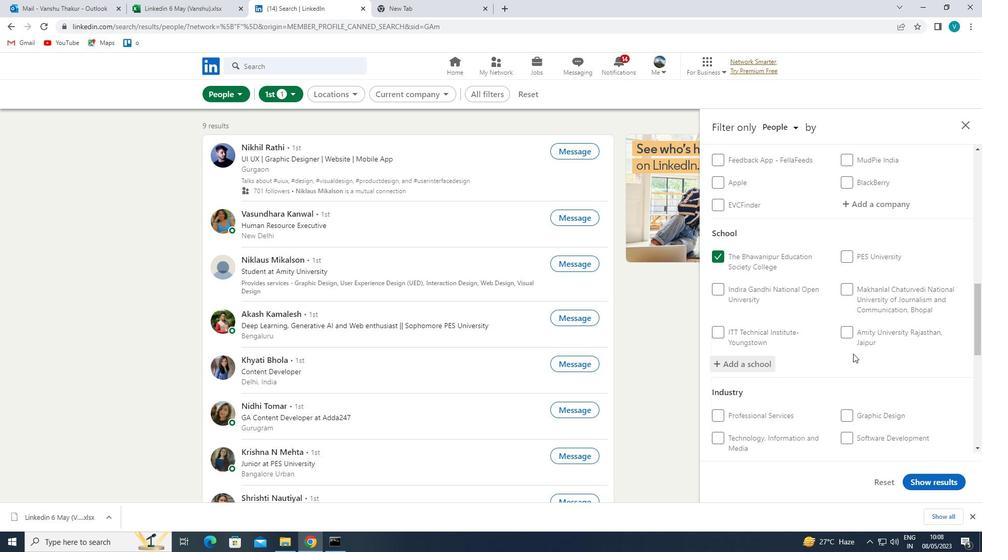 
Action: Mouse scrolled (855, 356) with delta (0, 0)
Screenshot: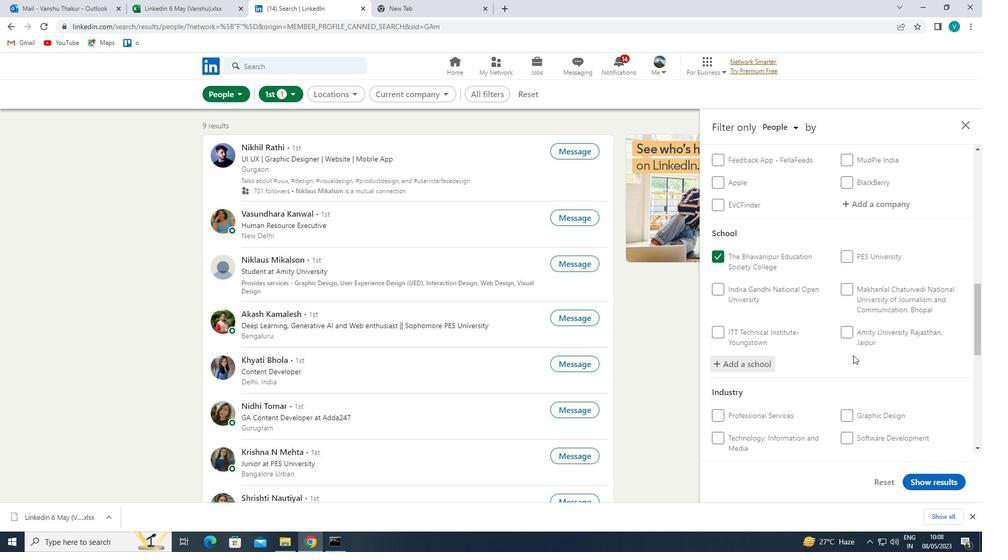 
Action: Mouse moved to (863, 318)
Screenshot: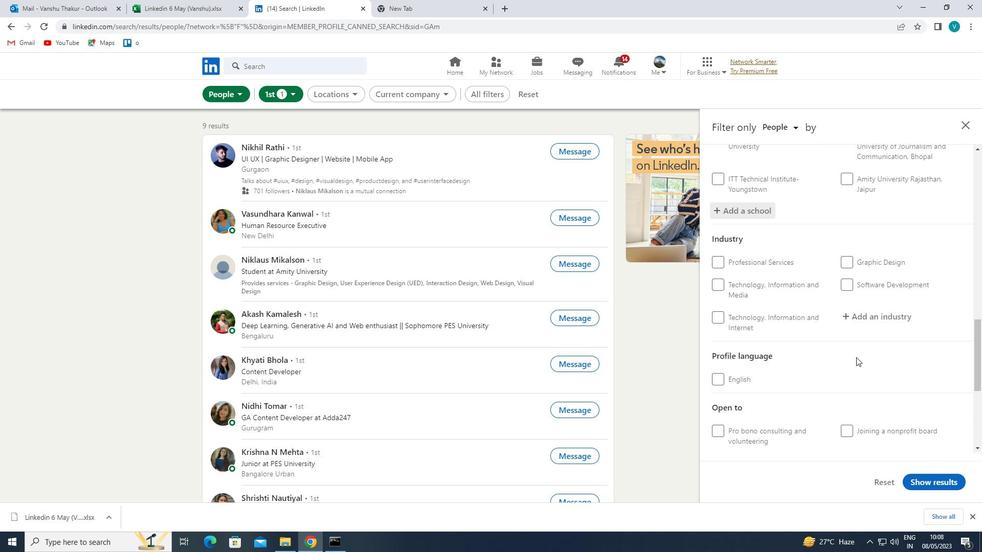 
Action: Mouse pressed left at (863, 318)
Screenshot: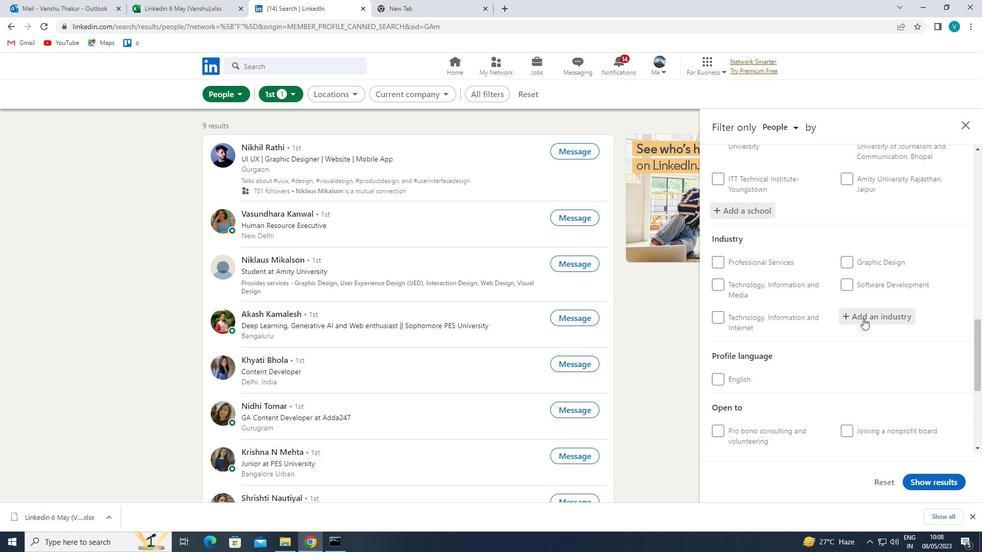 
Action: Key pressed <Key.shift>WHOLESALE
Screenshot: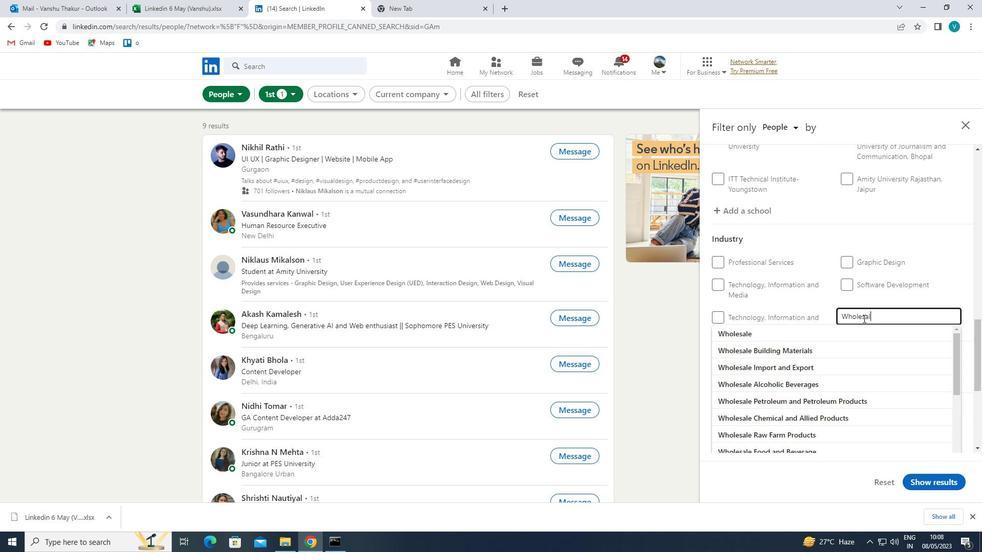 
Action: Mouse moved to (856, 343)
Screenshot: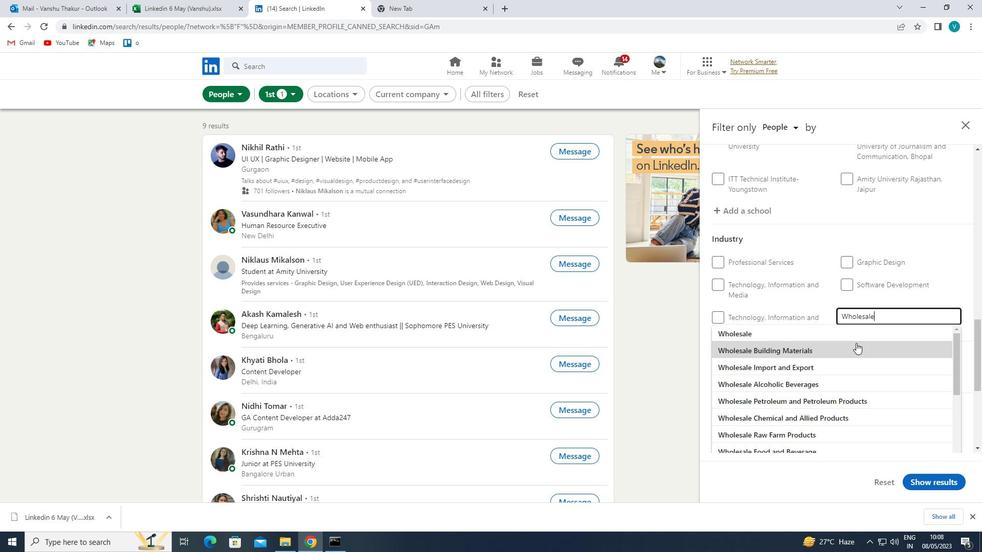 
Action: Mouse pressed left at (856, 343)
Screenshot: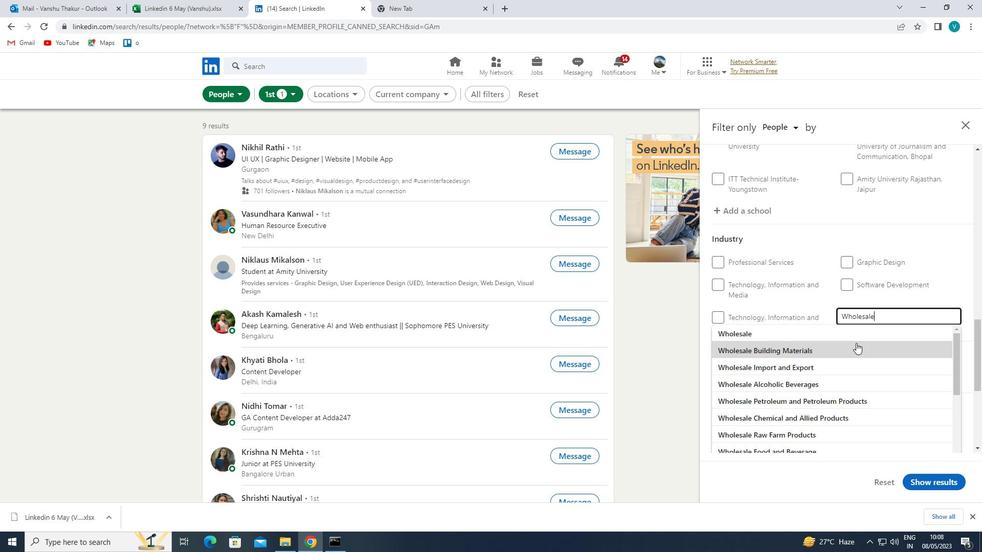 
Action: Mouse moved to (857, 344)
Screenshot: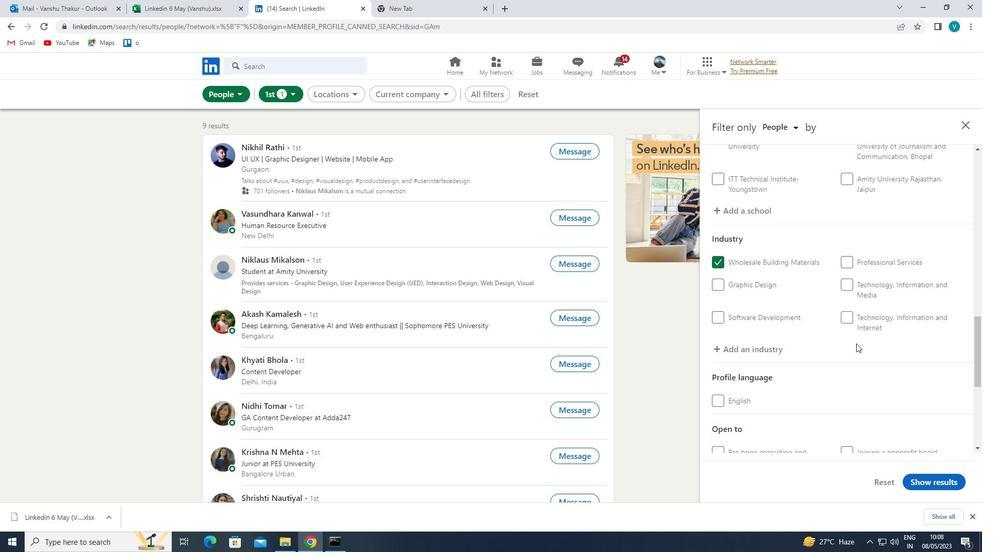 
Action: Mouse scrolled (857, 343) with delta (0, 0)
Screenshot: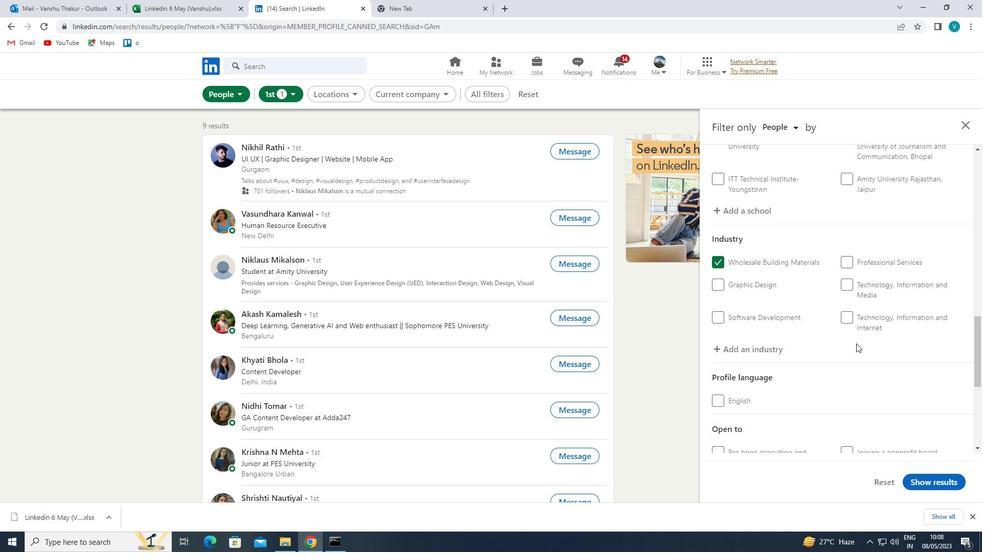
Action: Mouse moved to (858, 344)
Screenshot: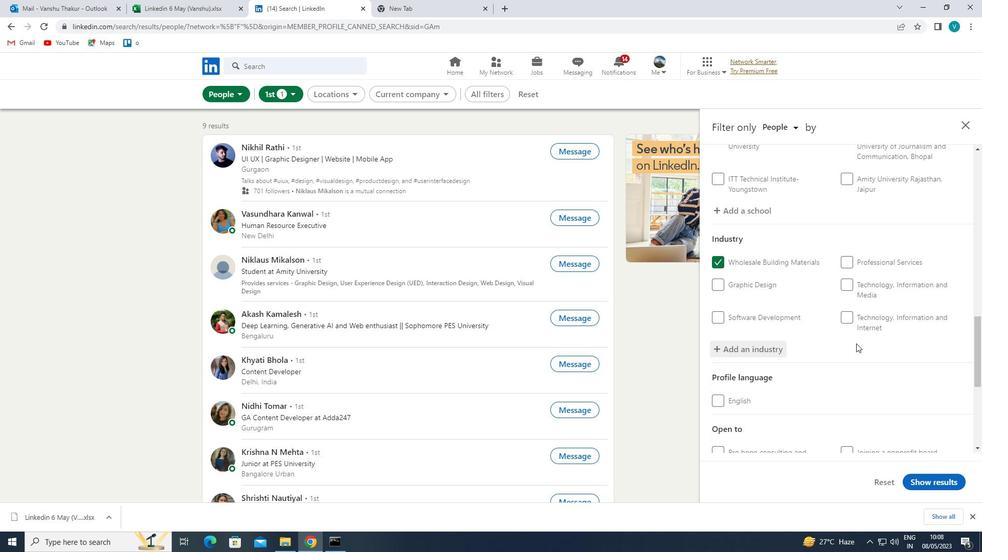 
Action: Mouse scrolled (858, 344) with delta (0, 0)
Screenshot: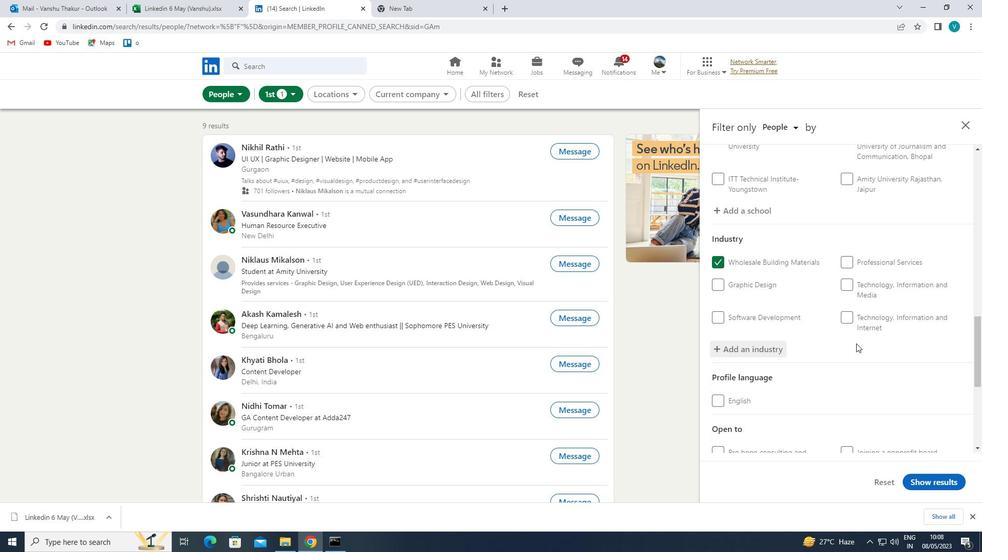 
Action: Mouse scrolled (858, 344) with delta (0, 0)
Screenshot: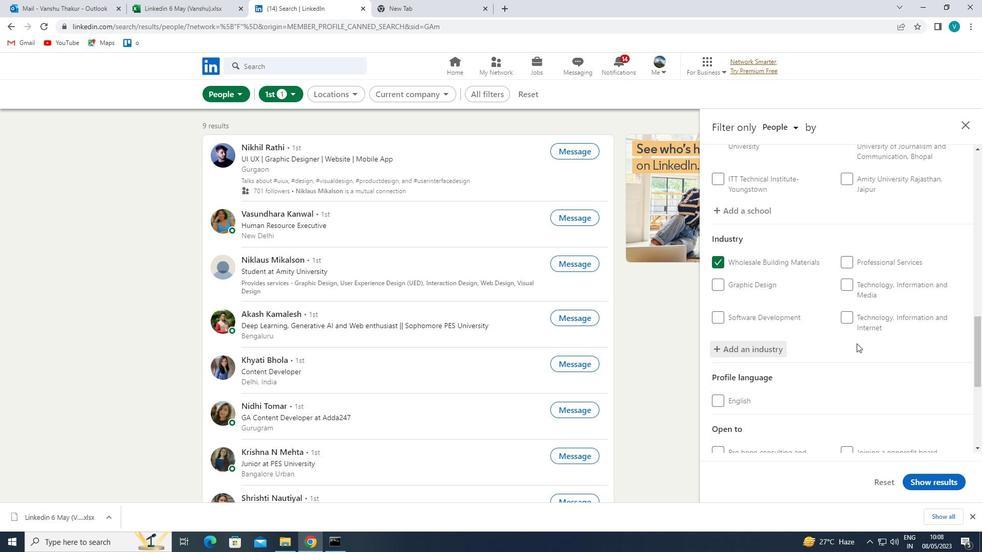 
Action: Mouse scrolled (858, 344) with delta (0, 0)
Screenshot: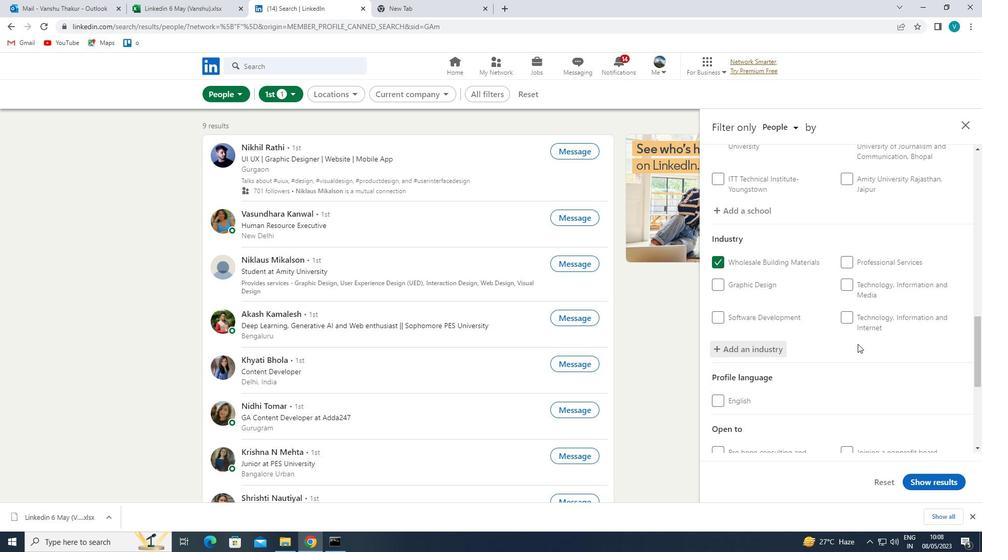 
Action: Mouse moved to (859, 351)
Screenshot: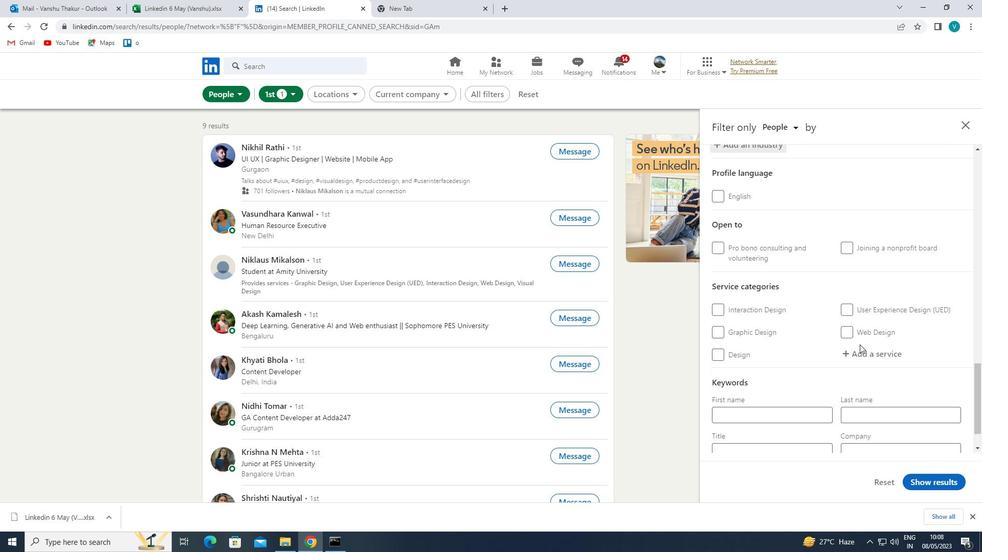 
Action: Mouse pressed left at (859, 351)
Screenshot: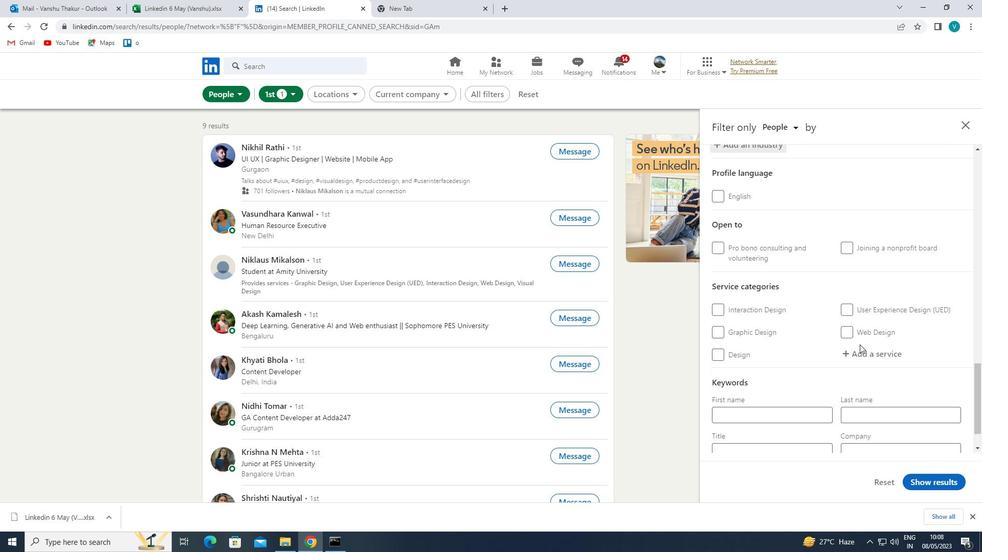 
Action: Mouse moved to (861, 351)
Screenshot: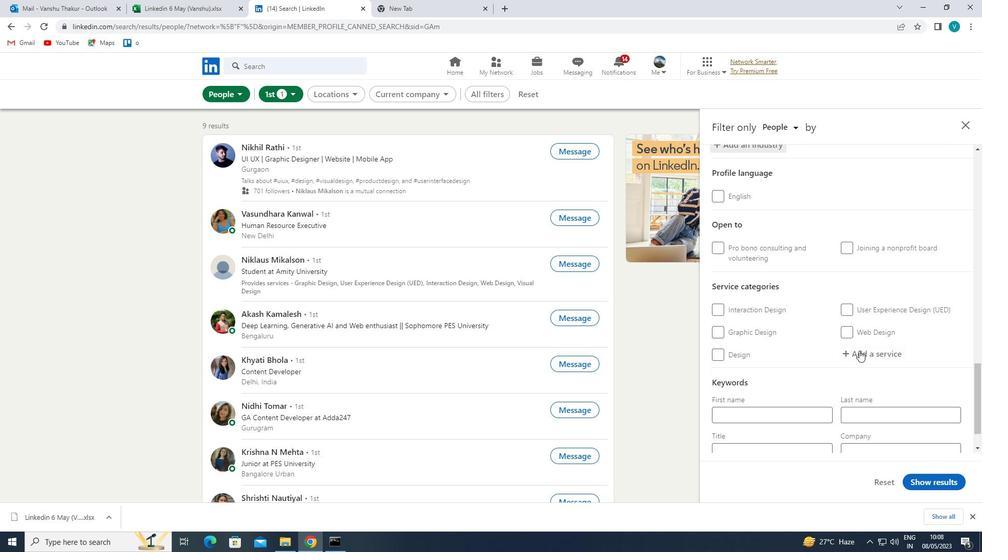 
Action: Key pressed <Key.shift>WRITING<Key.space>
Screenshot: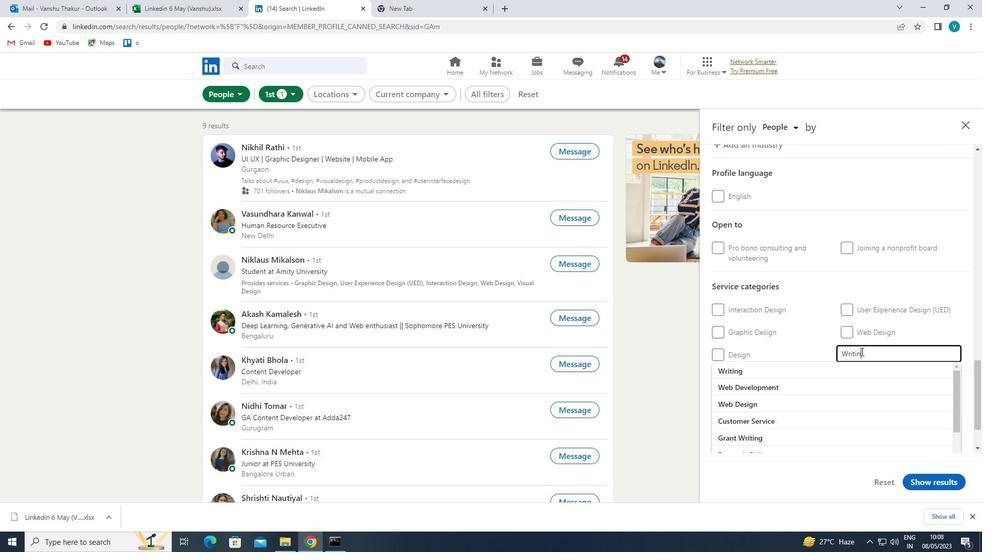 
Action: Mouse moved to (836, 369)
Screenshot: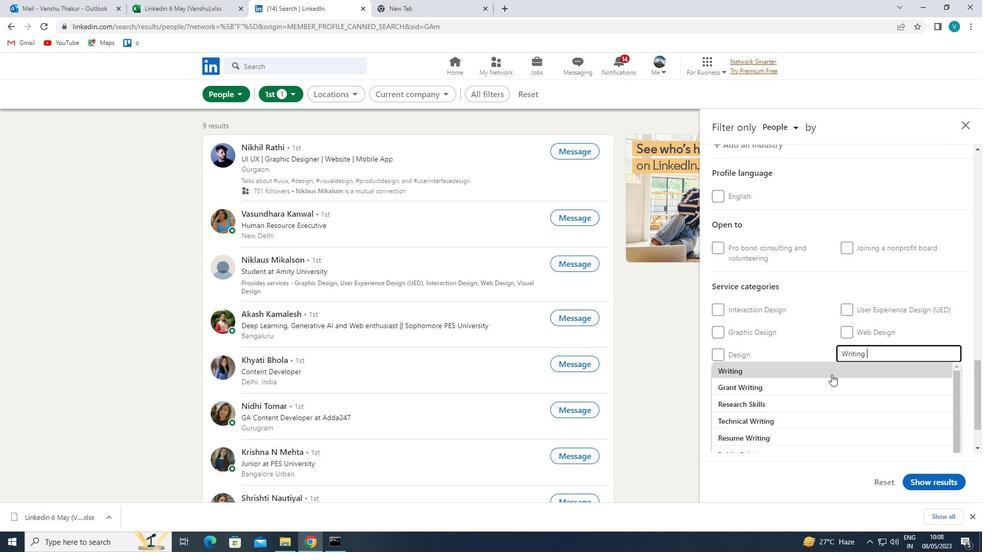 
Action: Mouse pressed left at (836, 369)
Screenshot: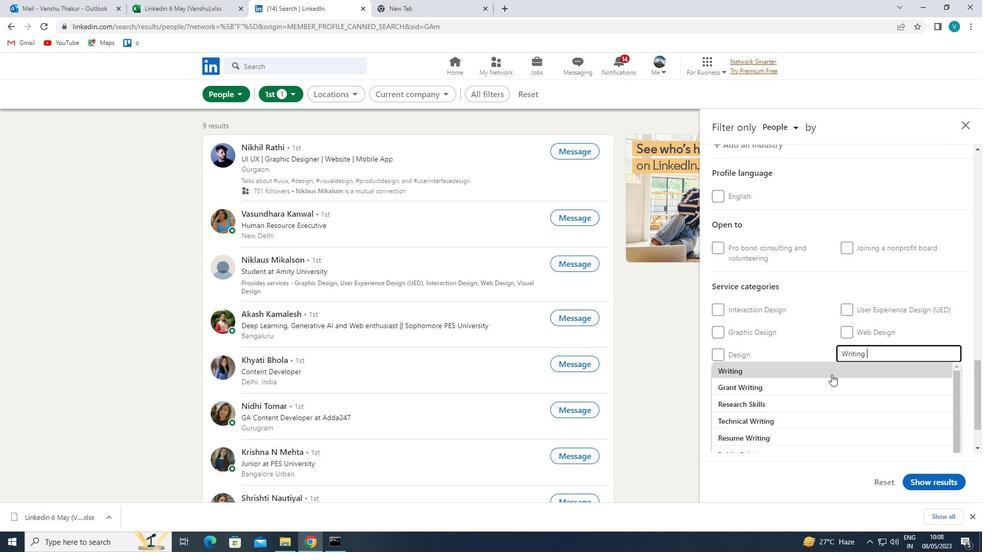 
Action: Mouse moved to (836, 369)
Screenshot: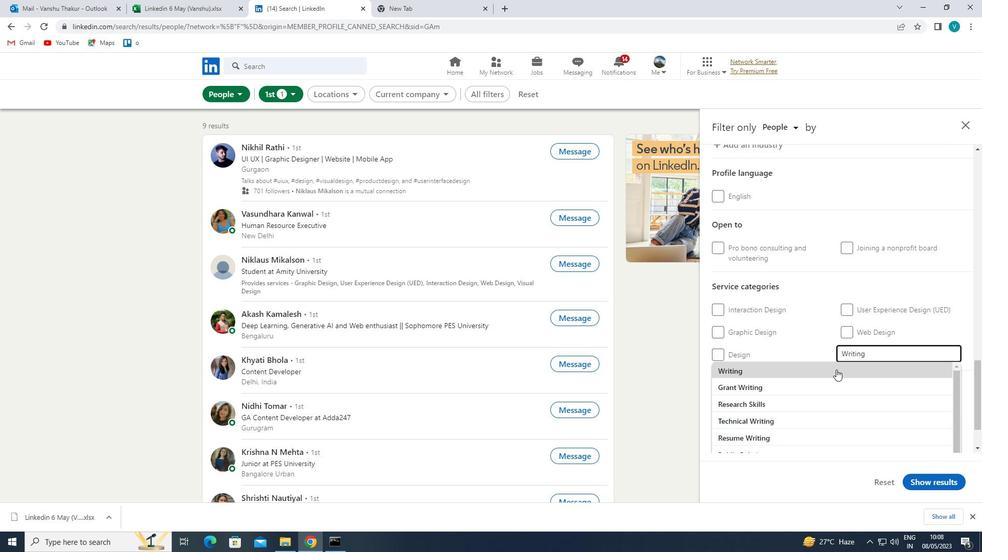 
Action: Mouse scrolled (836, 369) with delta (0, 0)
Screenshot: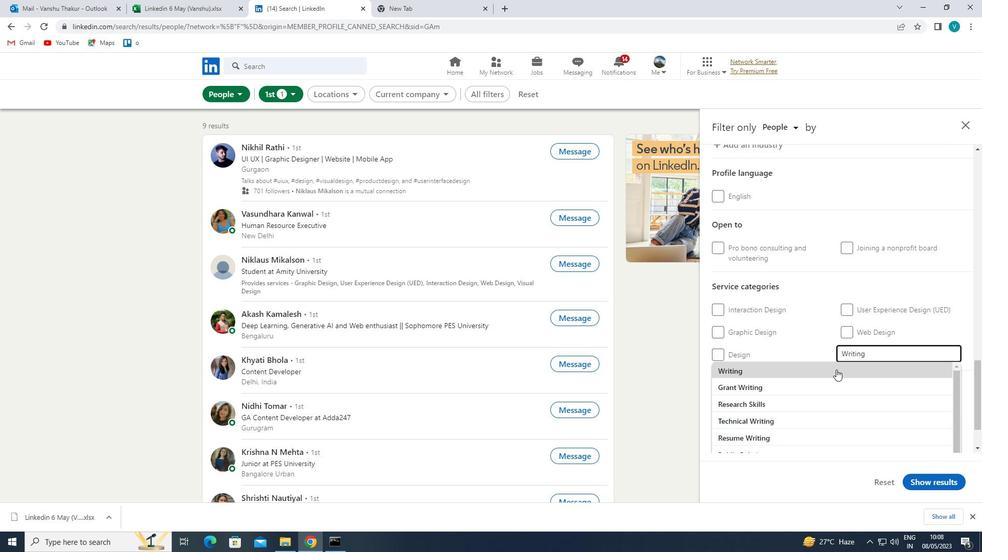 
Action: Mouse moved to (836, 369)
Screenshot: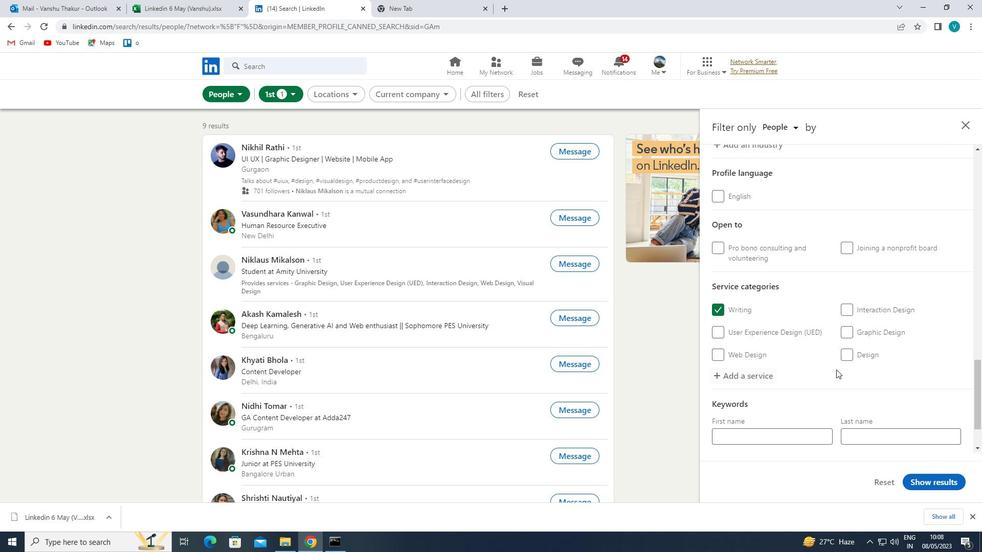 
Action: Mouse scrolled (836, 369) with delta (0, 0)
Screenshot: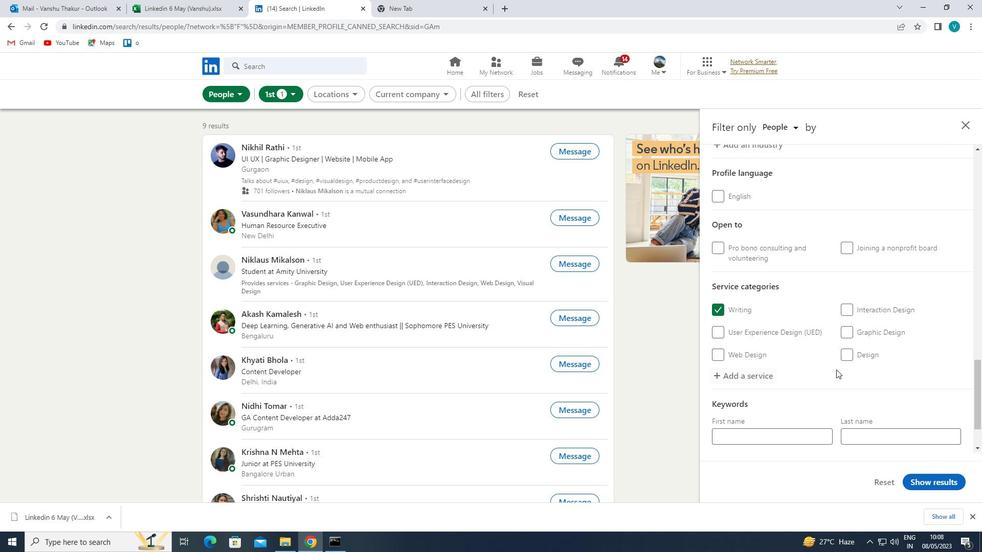 
Action: Mouse moved to (835, 369)
Screenshot: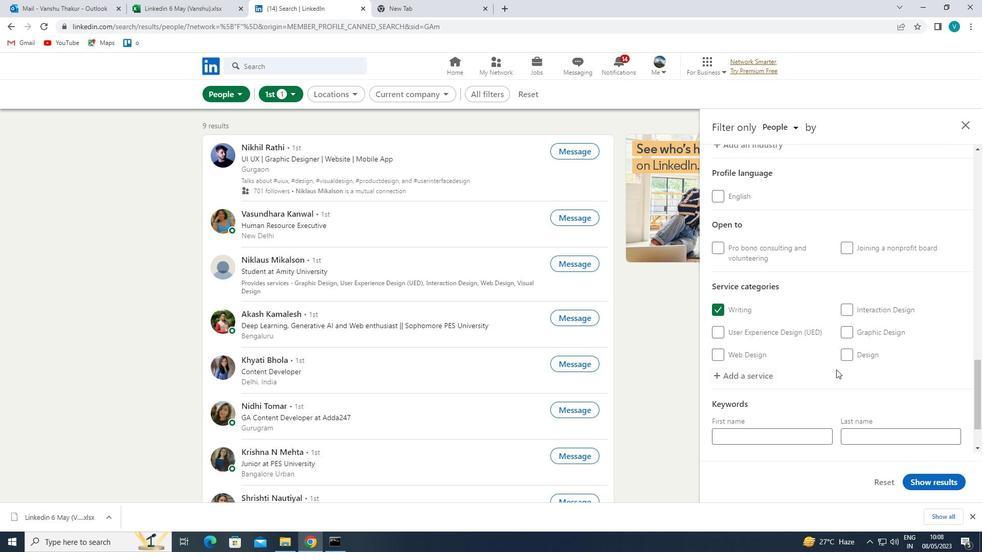 
Action: Mouse scrolled (835, 369) with delta (0, 0)
Screenshot: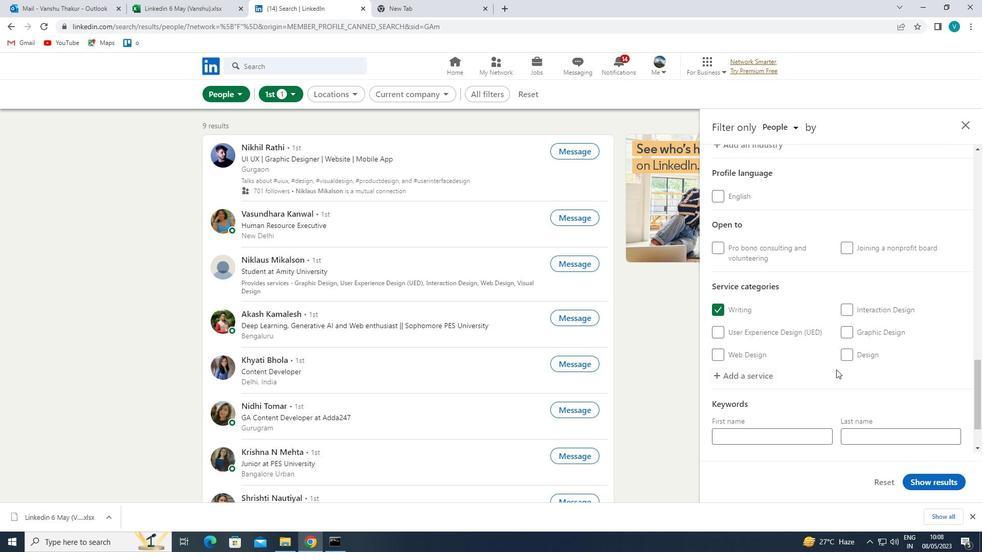 
Action: Mouse moved to (834, 370)
Screenshot: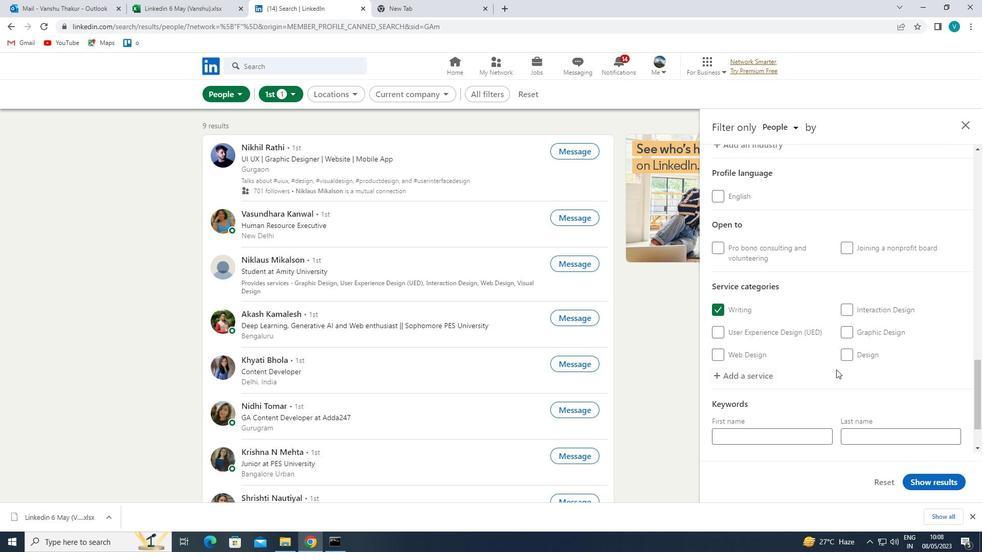 
Action: Mouse scrolled (834, 369) with delta (0, 0)
Screenshot: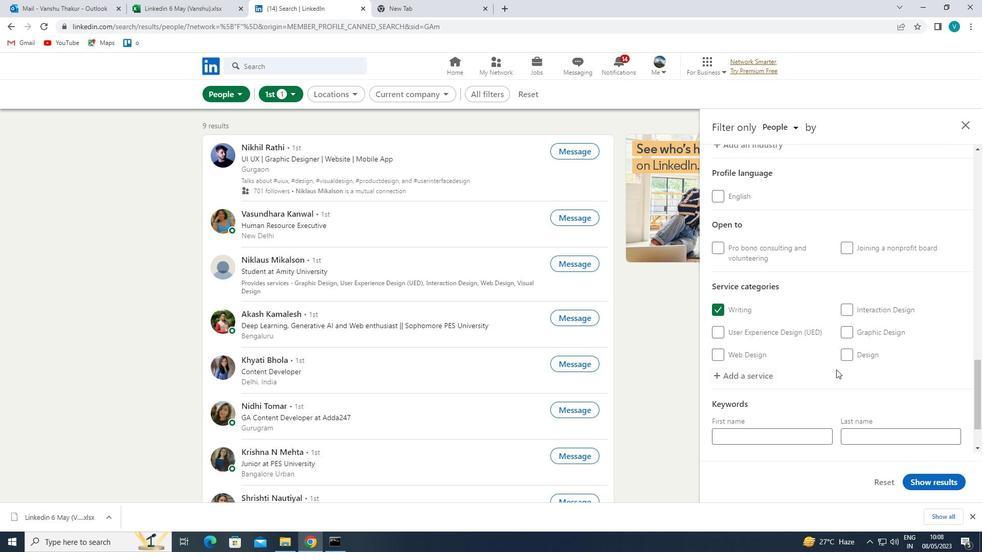 
Action: Mouse moved to (831, 372)
Screenshot: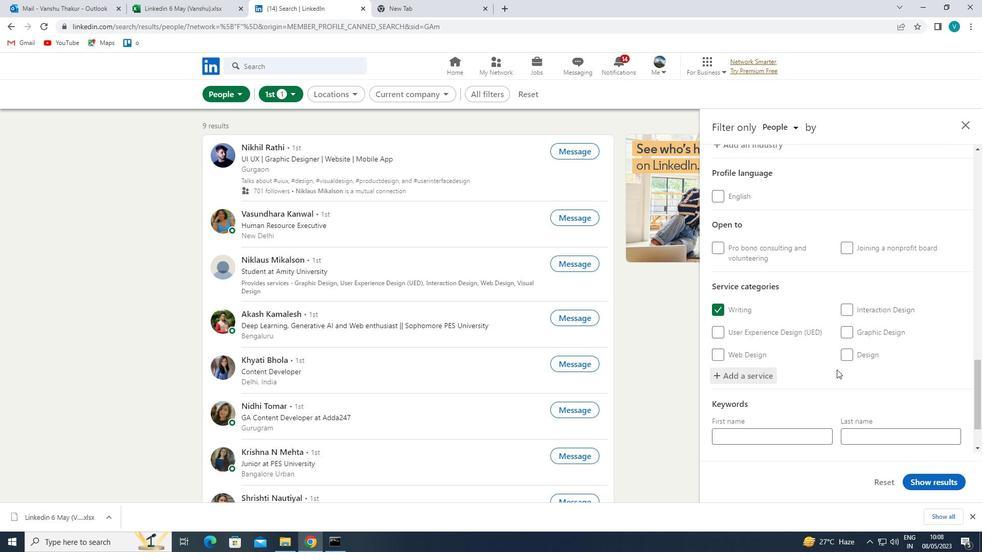 
Action: Mouse scrolled (831, 371) with delta (0, 0)
Screenshot: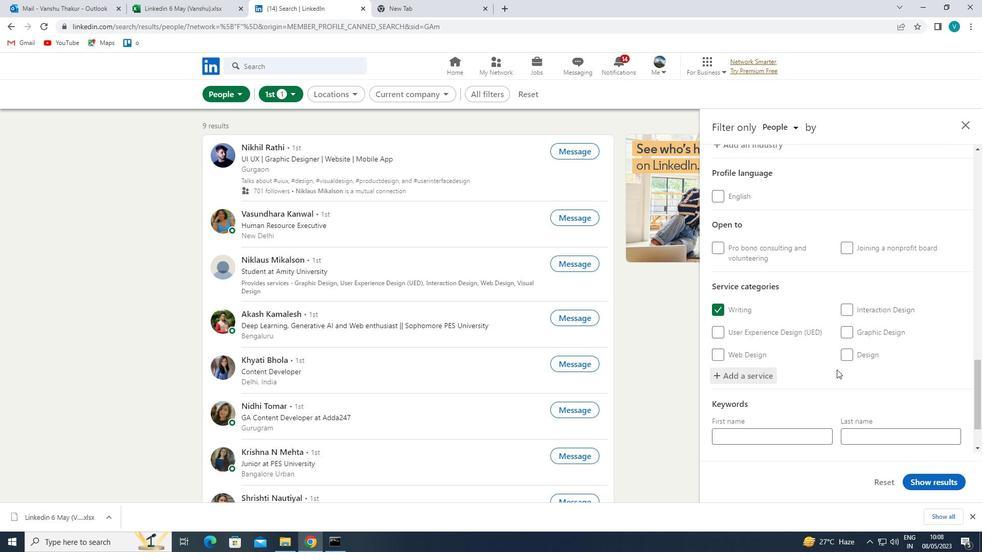 
Action: Mouse moved to (782, 408)
Screenshot: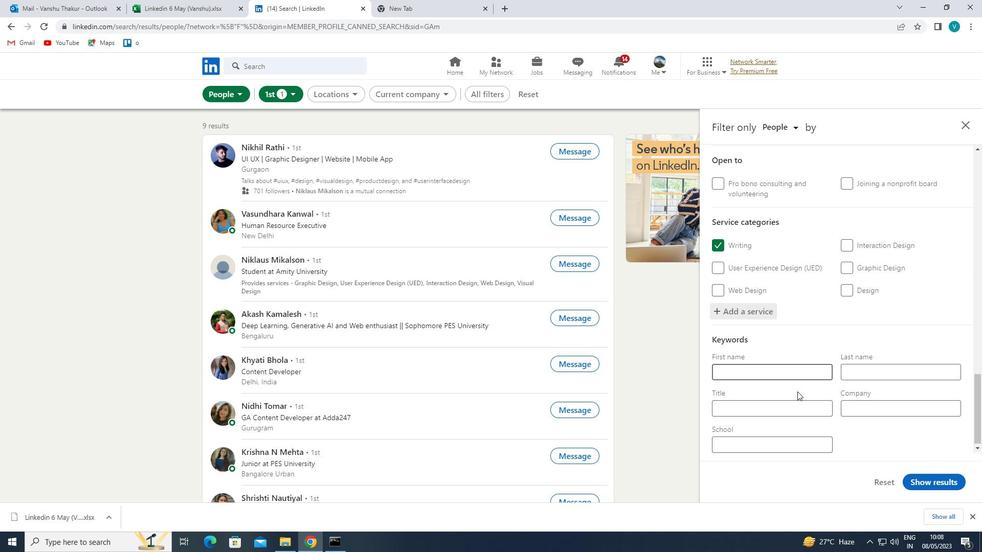 
Action: Mouse pressed left at (782, 408)
Screenshot: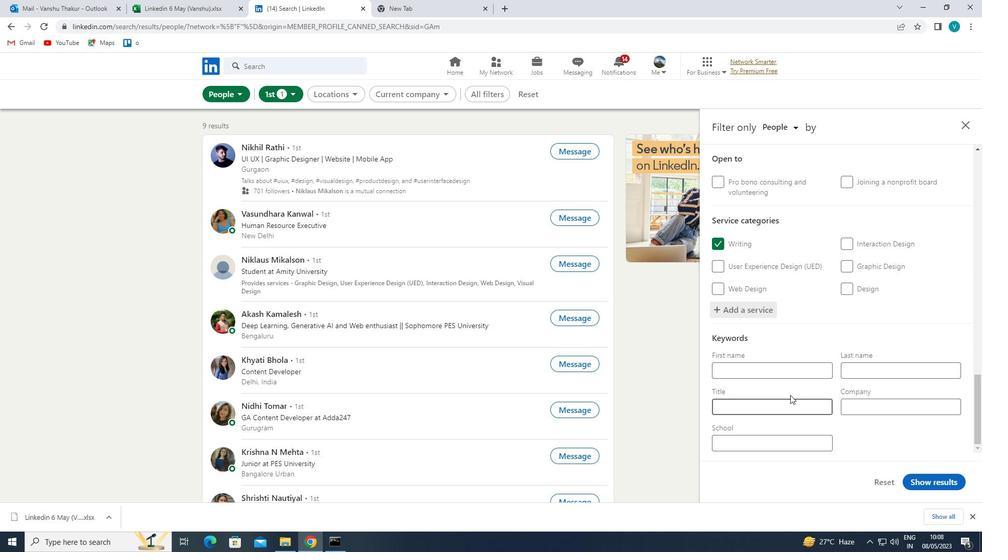 
Action: Key pressed <Key.shift>SPORTS<Key.space><Key.shift><Key.shift>VOLUNTEER<Key.space>
Screenshot: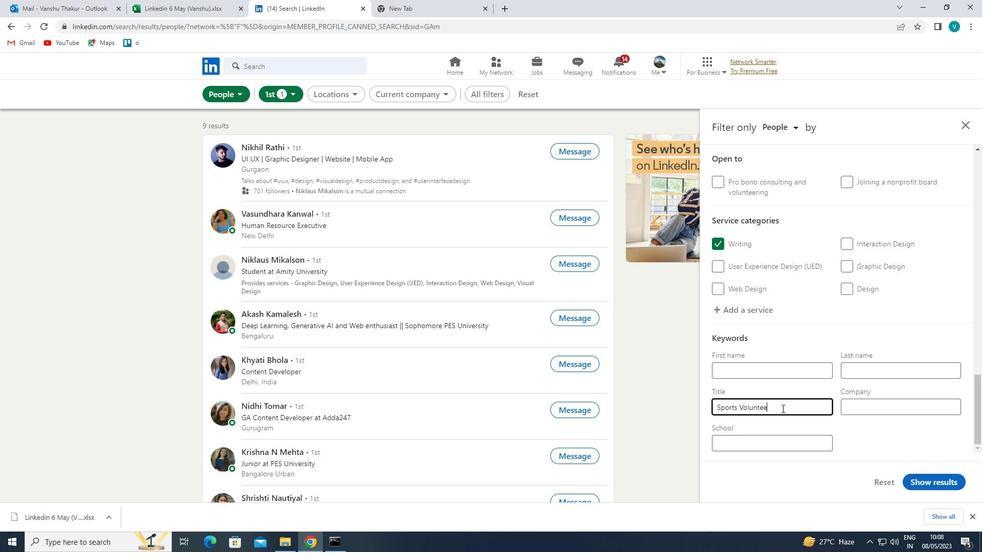 
Action: Mouse moved to (942, 480)
Screenshot: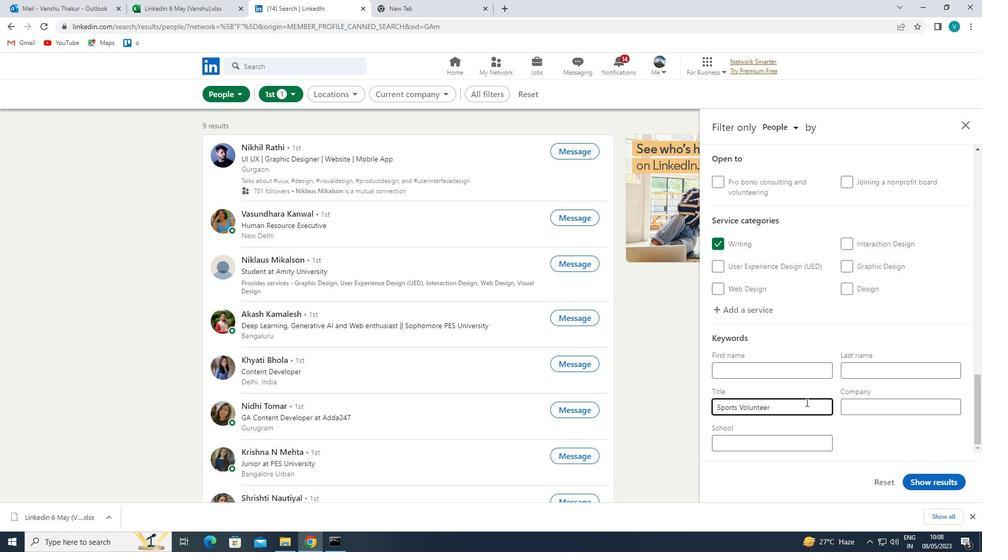 
Action: Mouse pressed left at (942, 480)
Screenshot: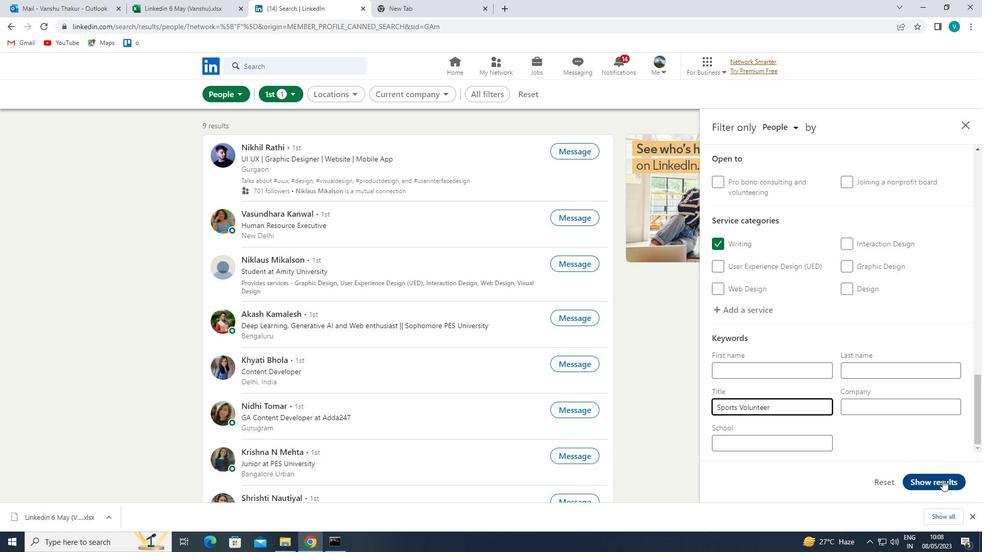 
